 Task: Find connections with filter location Clydach with filter topic #jobwith filter profile language Potuguese with filter current company East-West Seed with filter school Hindusthan College of Engineering and Technology with filter industry Environmental Services with filter service category AssistanceAdvertising with filter keywords title Grant Writer
Action: Mouse moved to (592, 93)
Screenshot: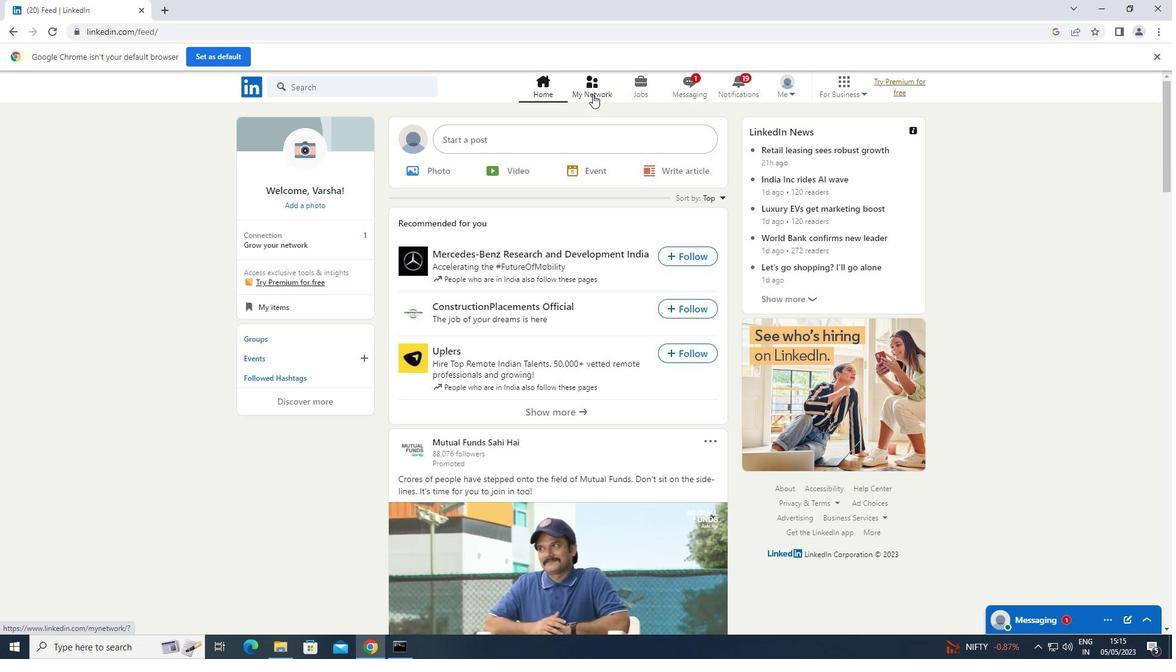 
Action: Mouse pressed left at (592, 93)
Screenshot: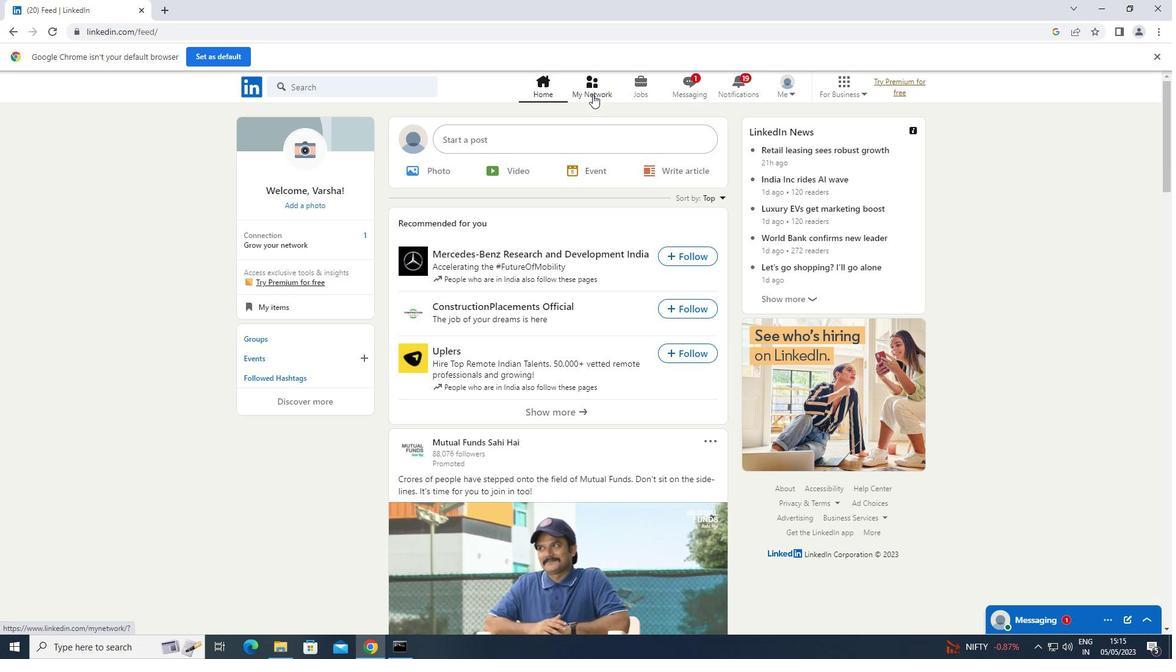 
Action: Mouse moved to (288, 159)
Screenshot: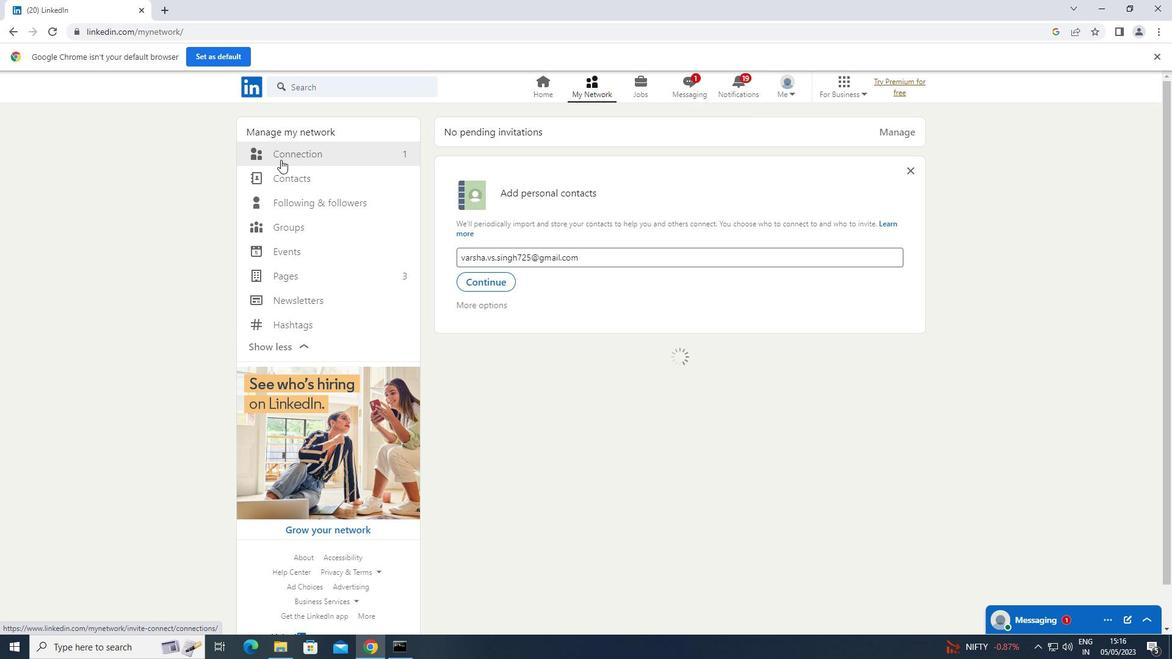 
Action: Mouse pressed left at (288, 159)
Screenshot: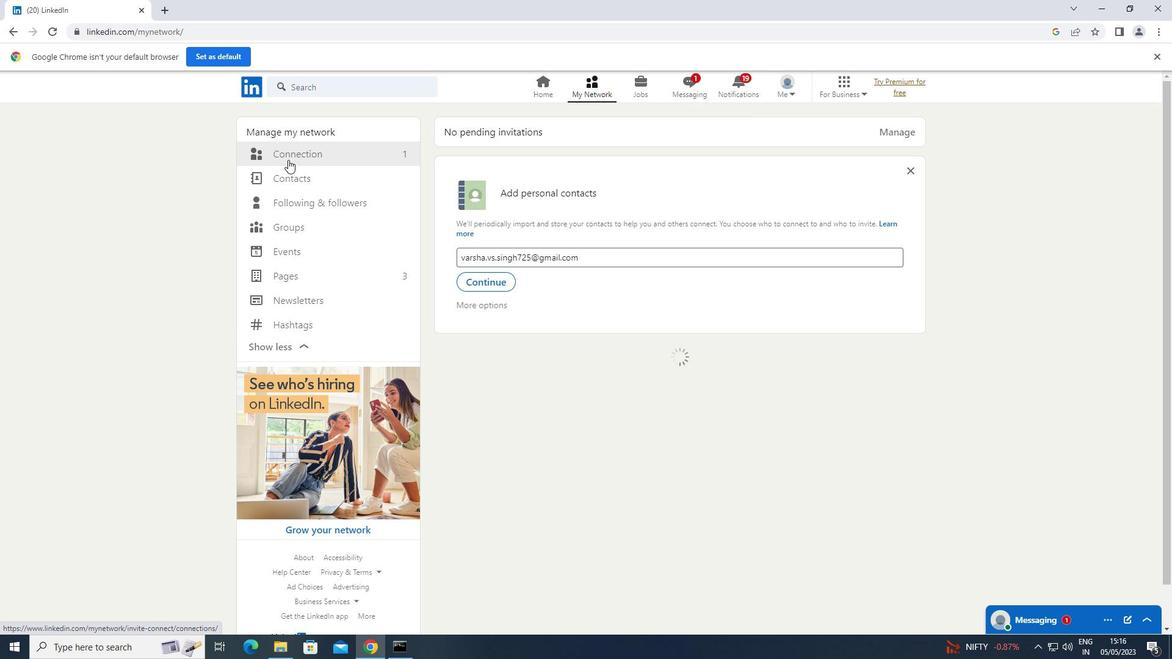 
Action: Mouse moved to (694, 152)
Screenshot: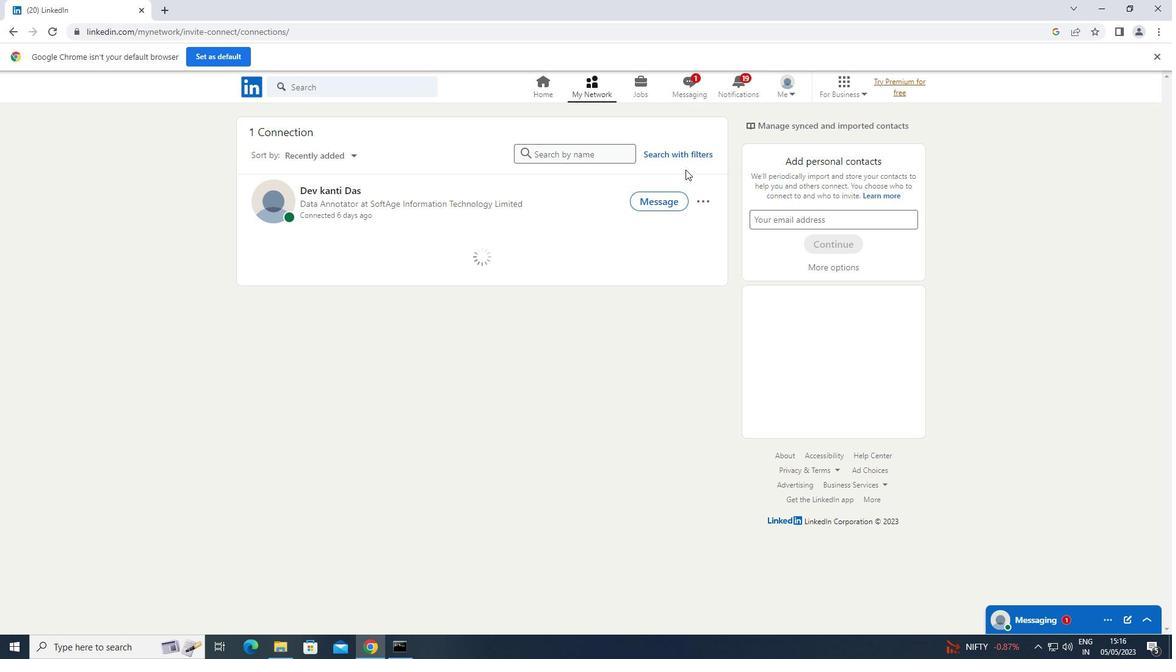 
Action: Mouse pressed left at (694, 152)
Screenshot: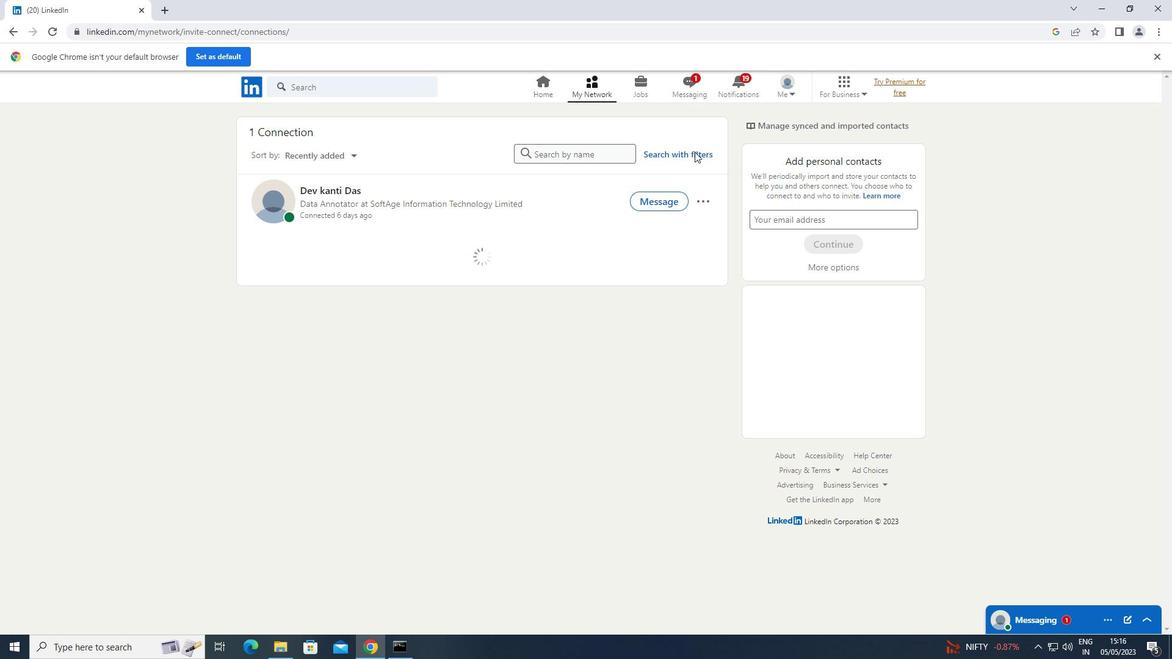 
Action: Mouse moved to (635, 122)
Screenshot: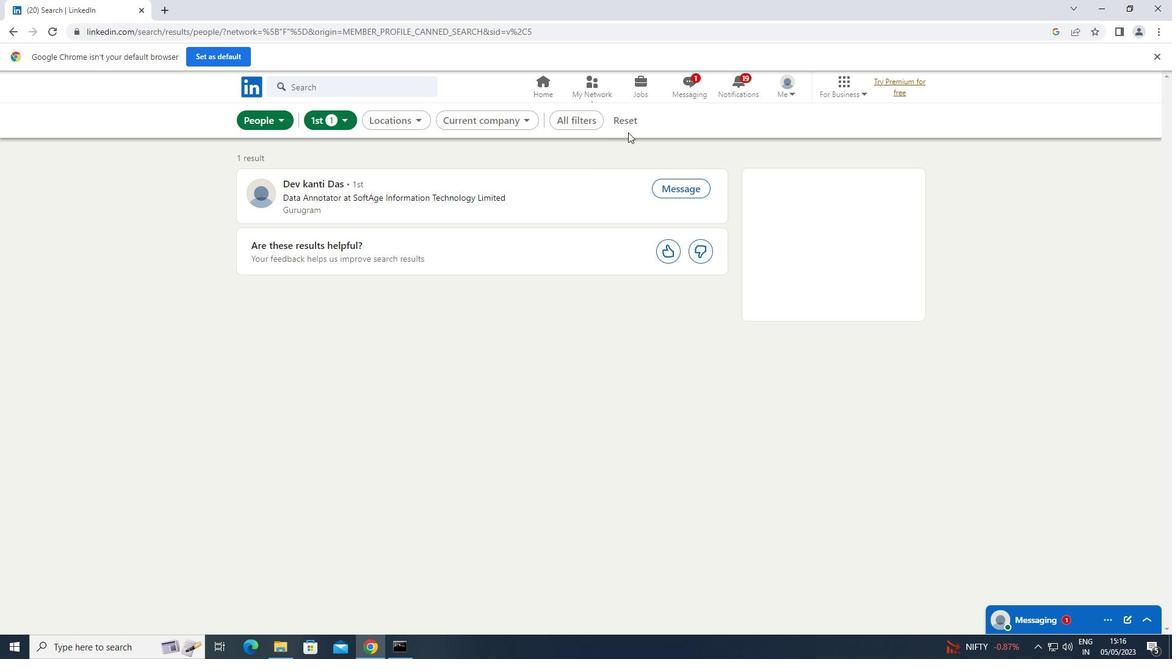 
Action: Mouse pressed left at (635, 122)
Screenshot: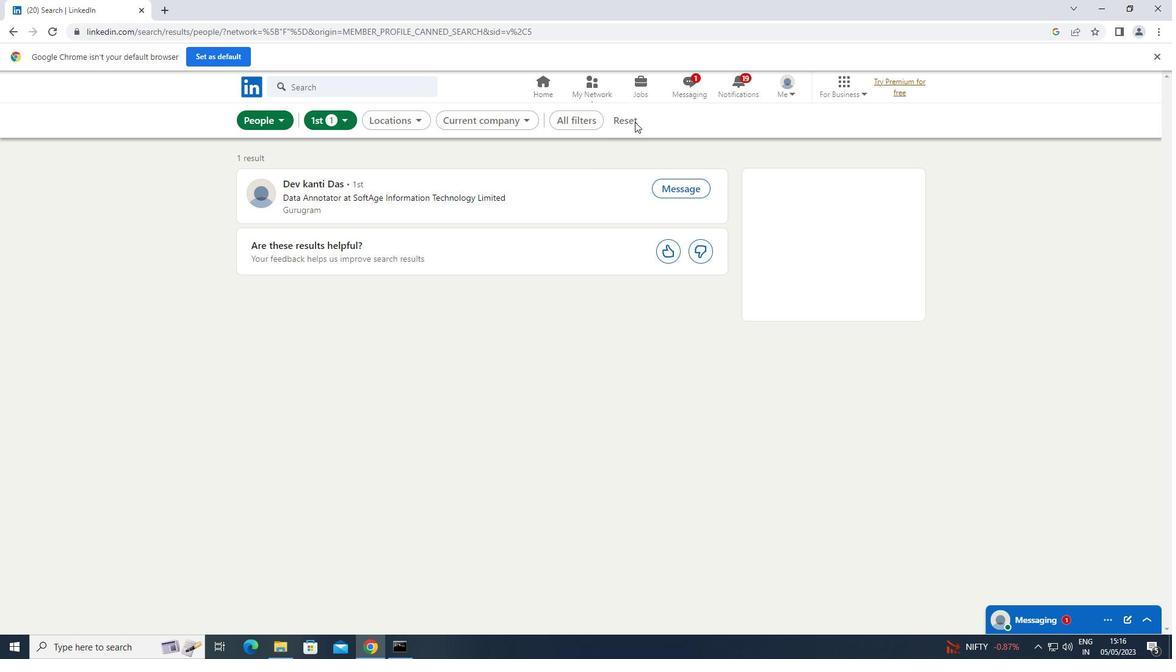 
Action: Mouse moved to (607, 125)
Screenshot: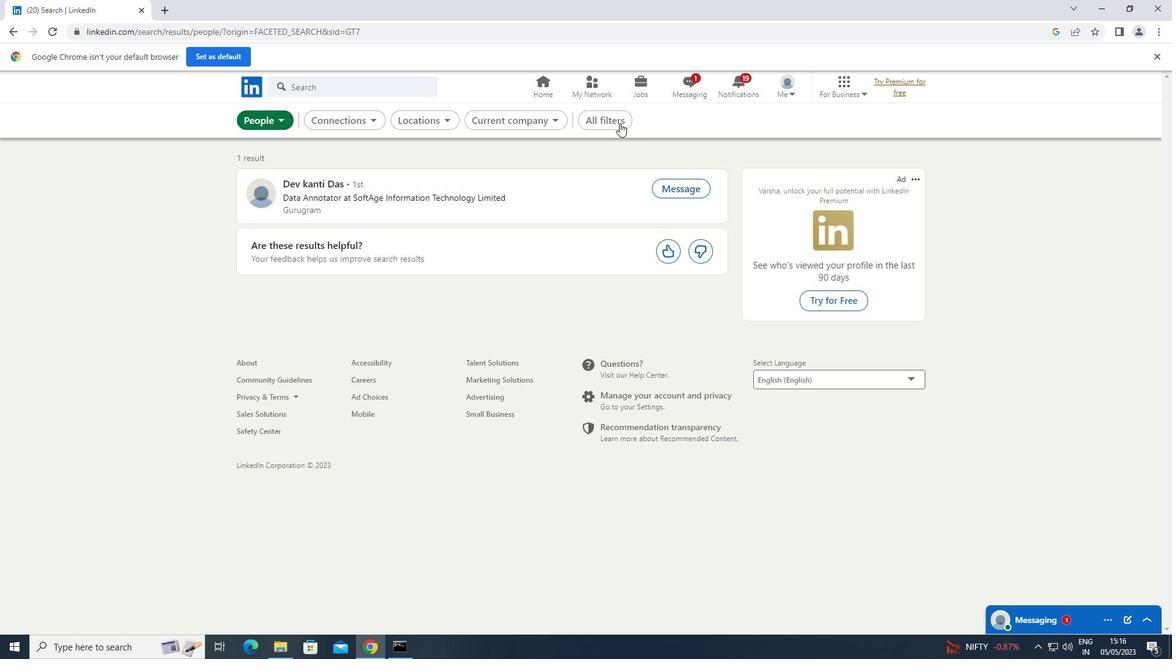 
Action: Mouse pressed left at (607, 125)
Screenshot: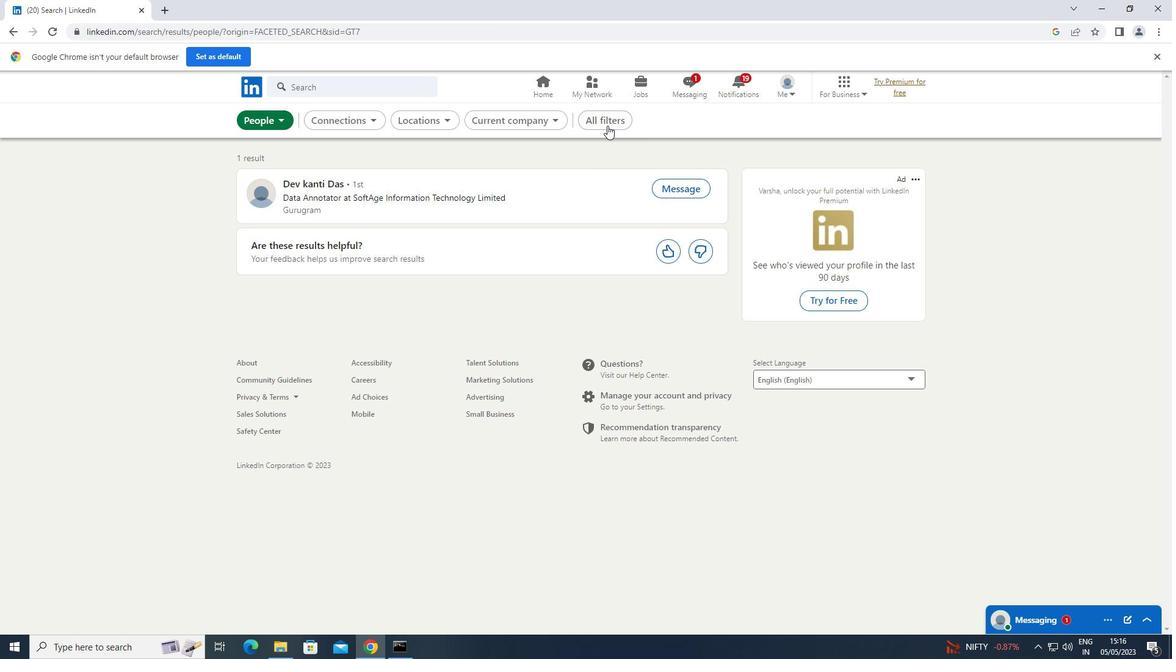 
Action: Mouse moved to (969, 310)
Screenshot: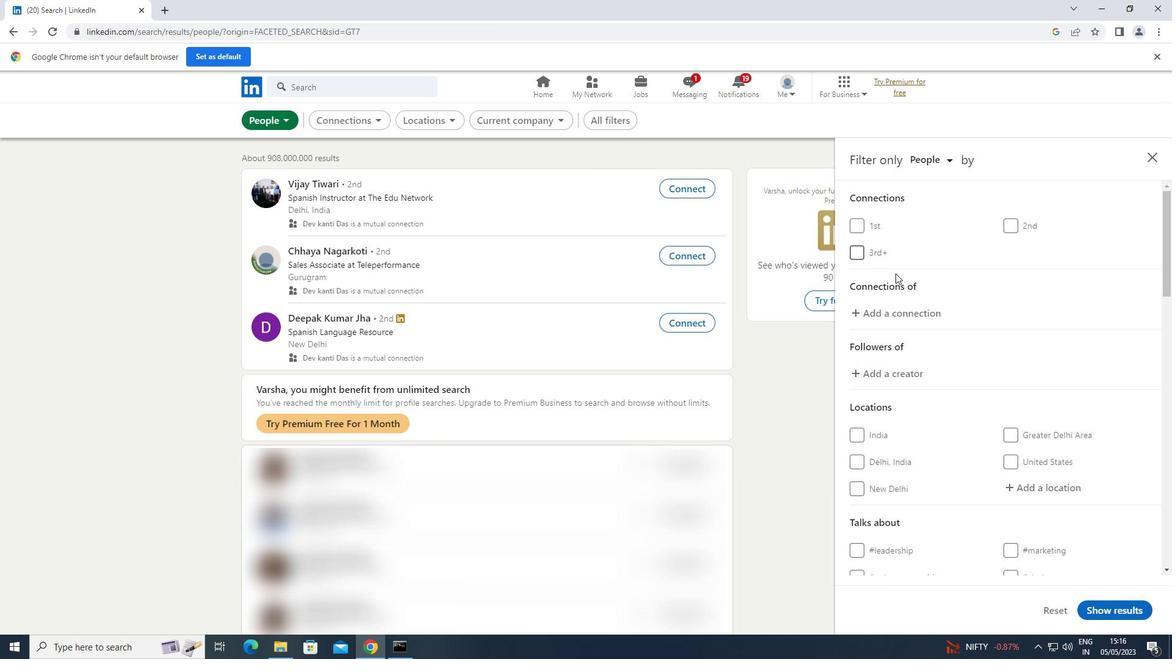 
Action: Mouse scrolled (969, 309) with delta (0, 0)
Screenshot: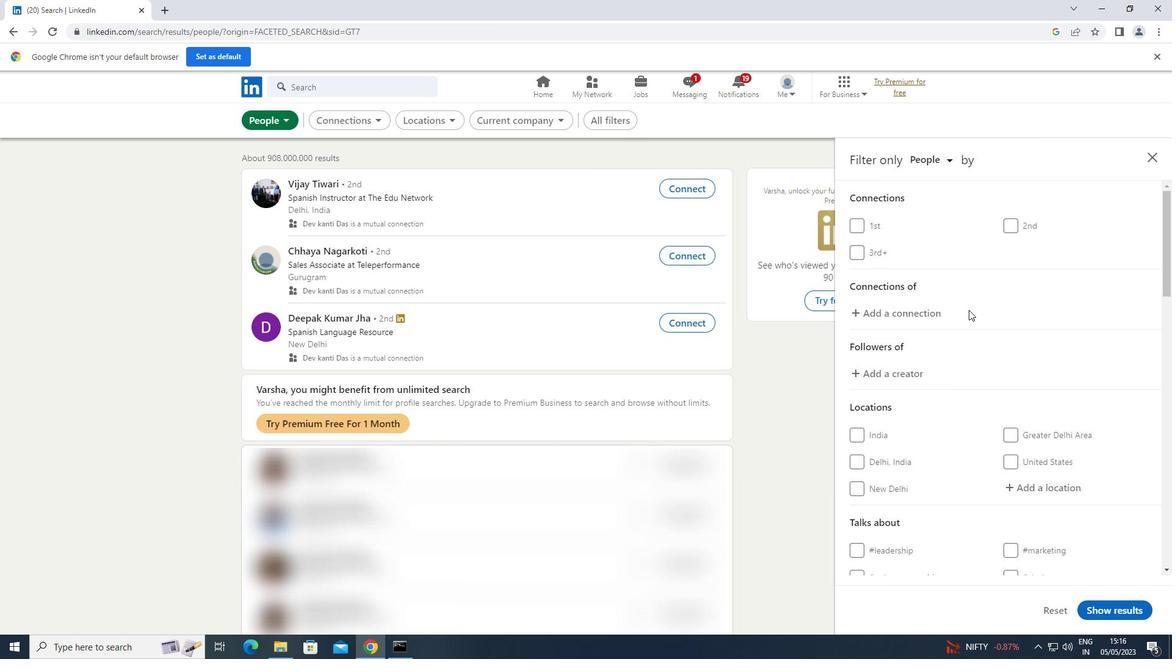 
Action: Mouse scrolled (969, 309) with delta (0, 0)
Screenshot: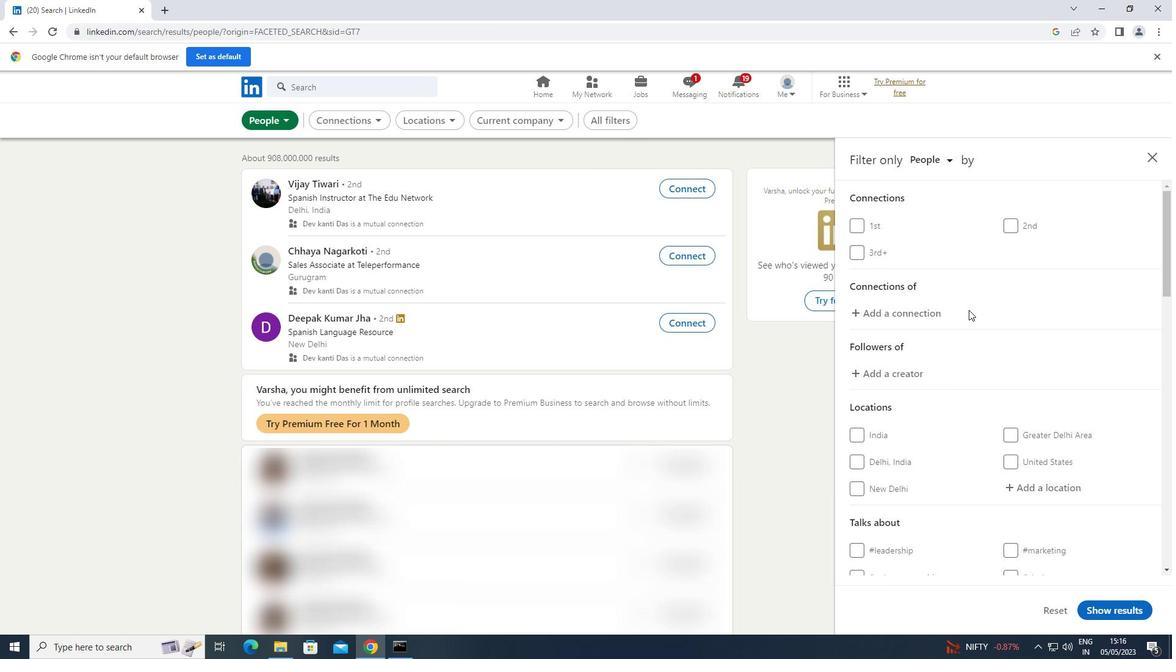 
Action: Mouse moved to (1038, 371)
Screenshot: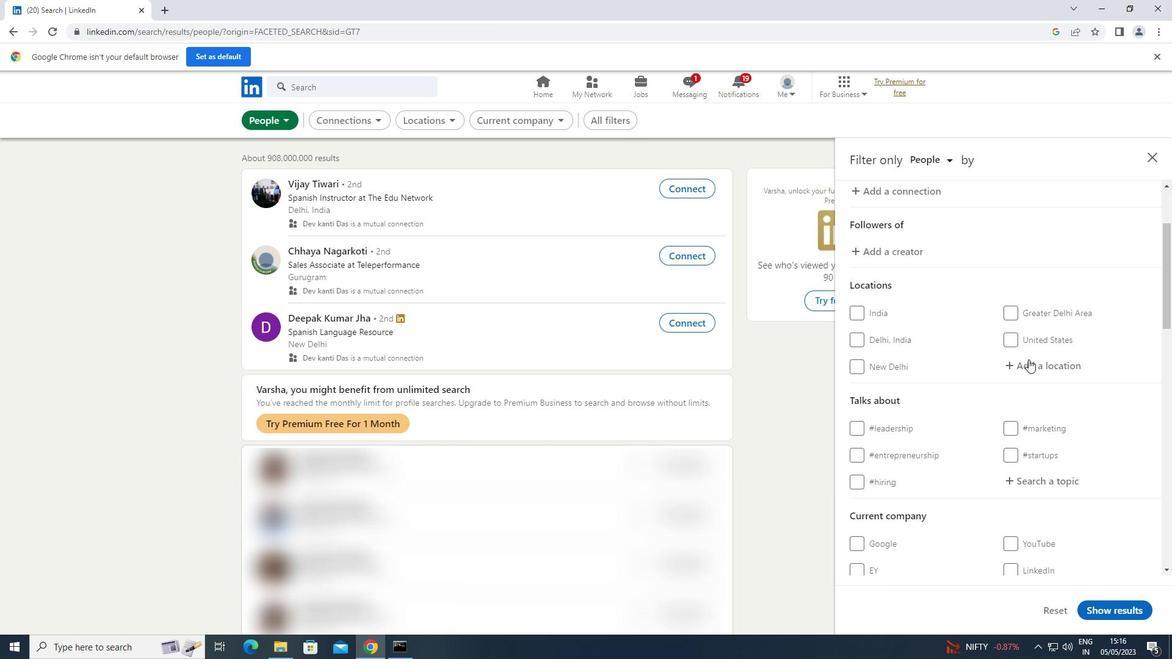 
Action: Mouse pressed left at (1038, 371)
Screenshot: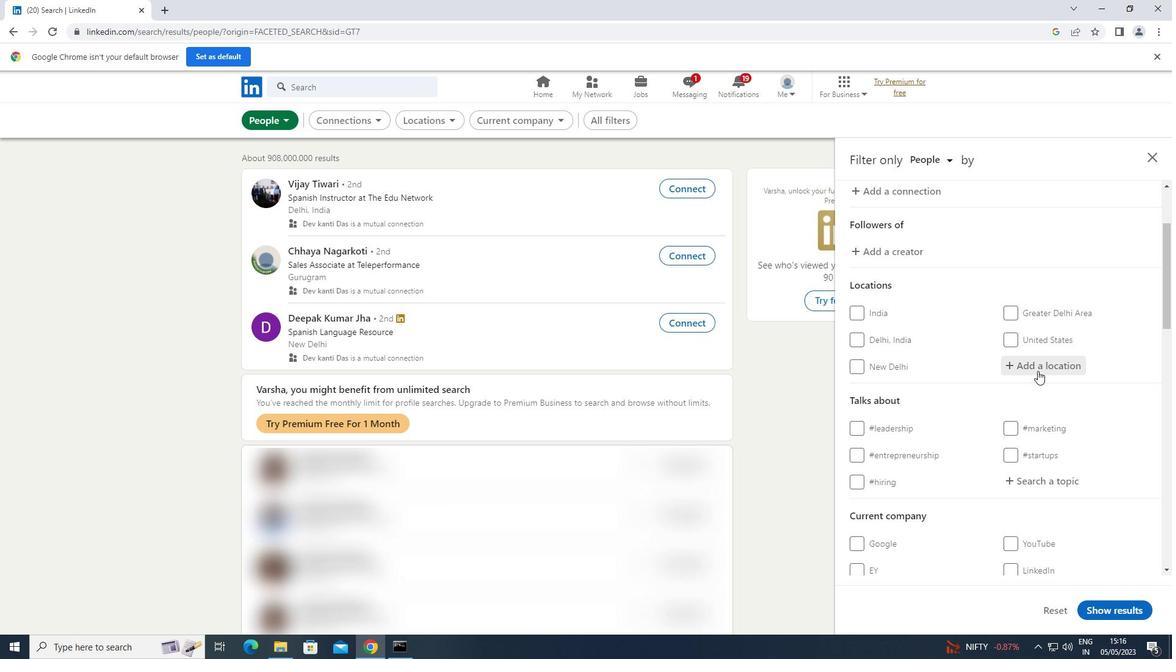 
Action: Mouse moved to (1038, 371)
Screenshot: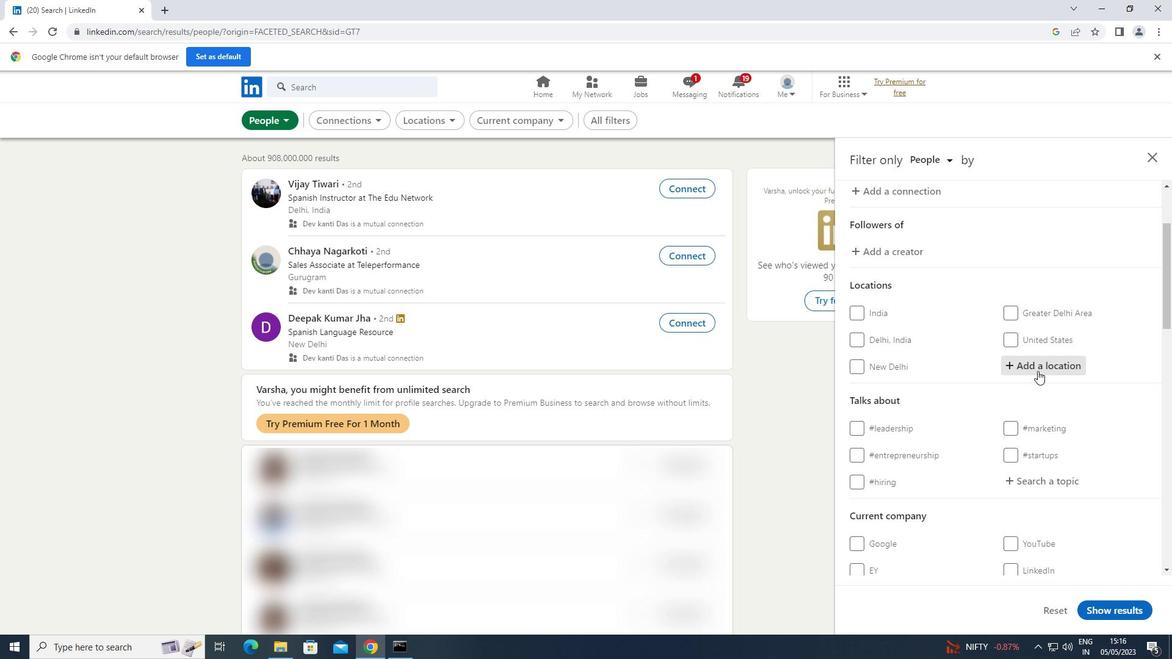 
Action: Key pressed <Key.shift>CLYDACH
Screenshot: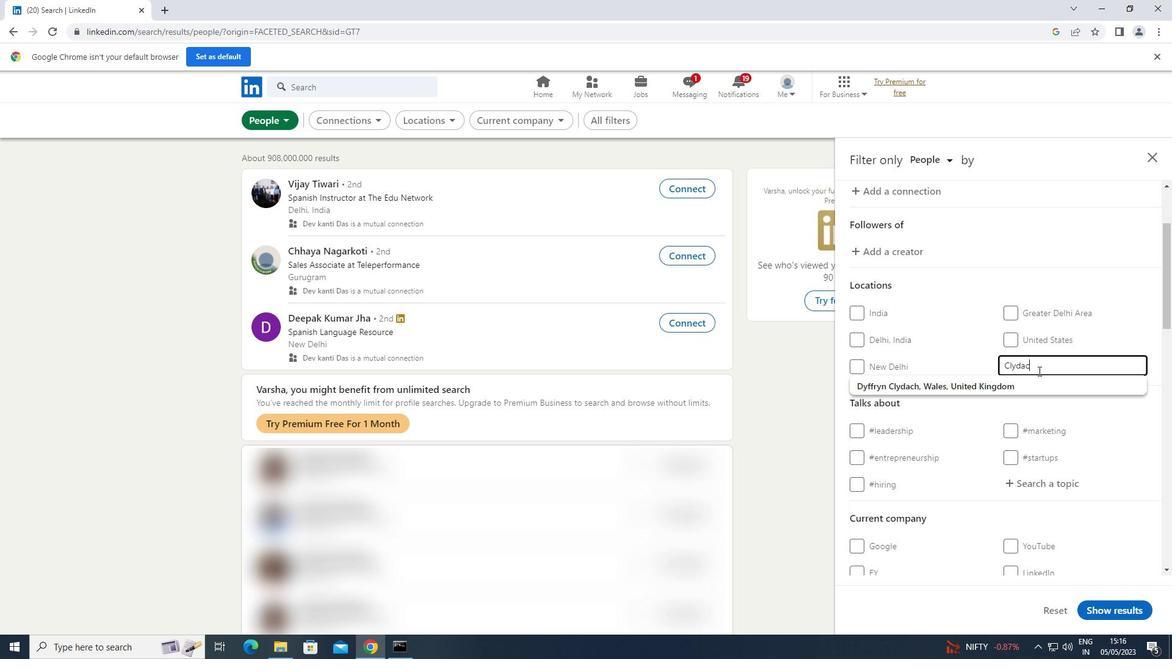 
Action: Mouse moved to (1050, 489)
Screenshot: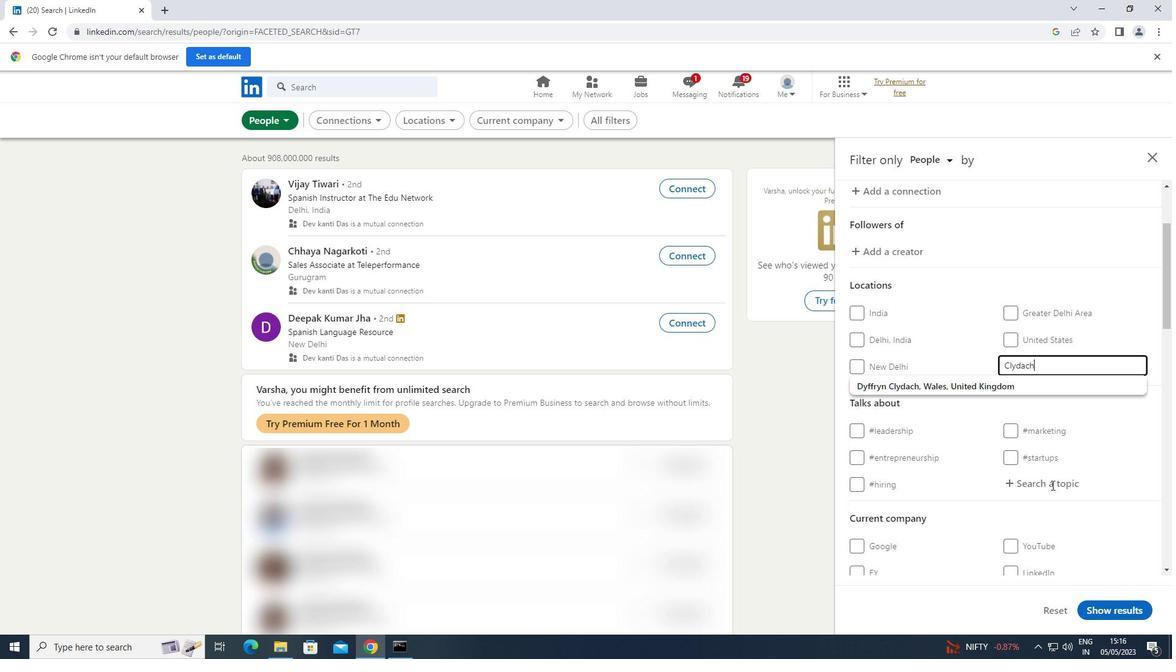 
Action: Mouse pressed left at (1050, 489)
Screenshot: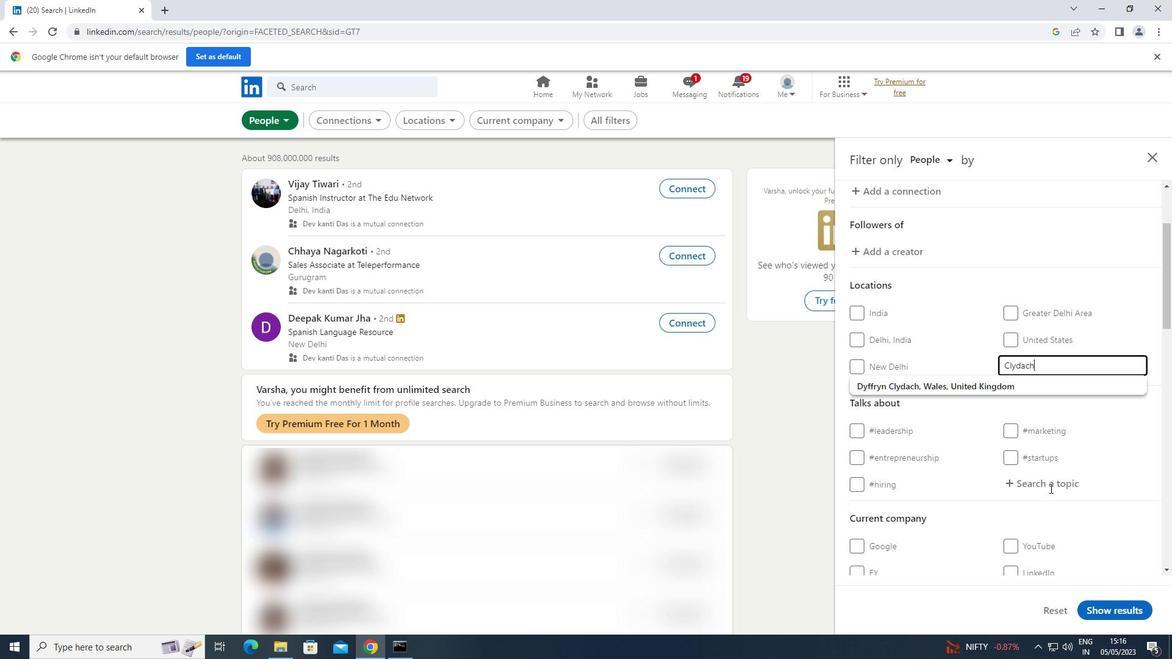 
Action: Mouse moved to (1050, 487)
Screenshot: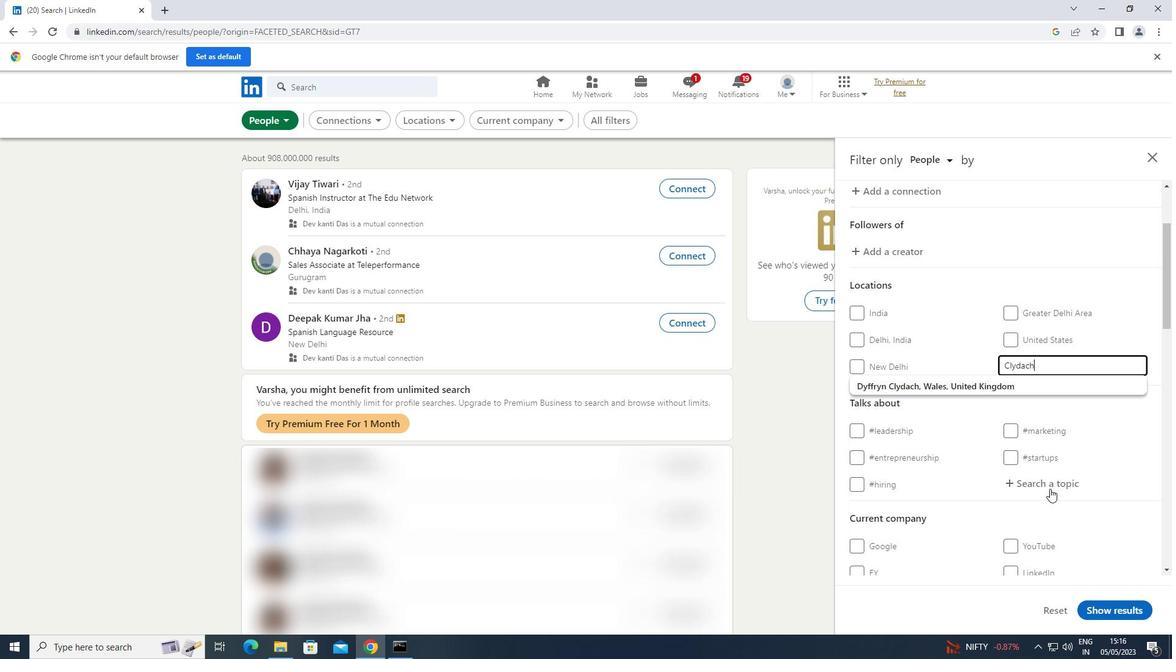 
Action: Key pressed JOB
Screenshot: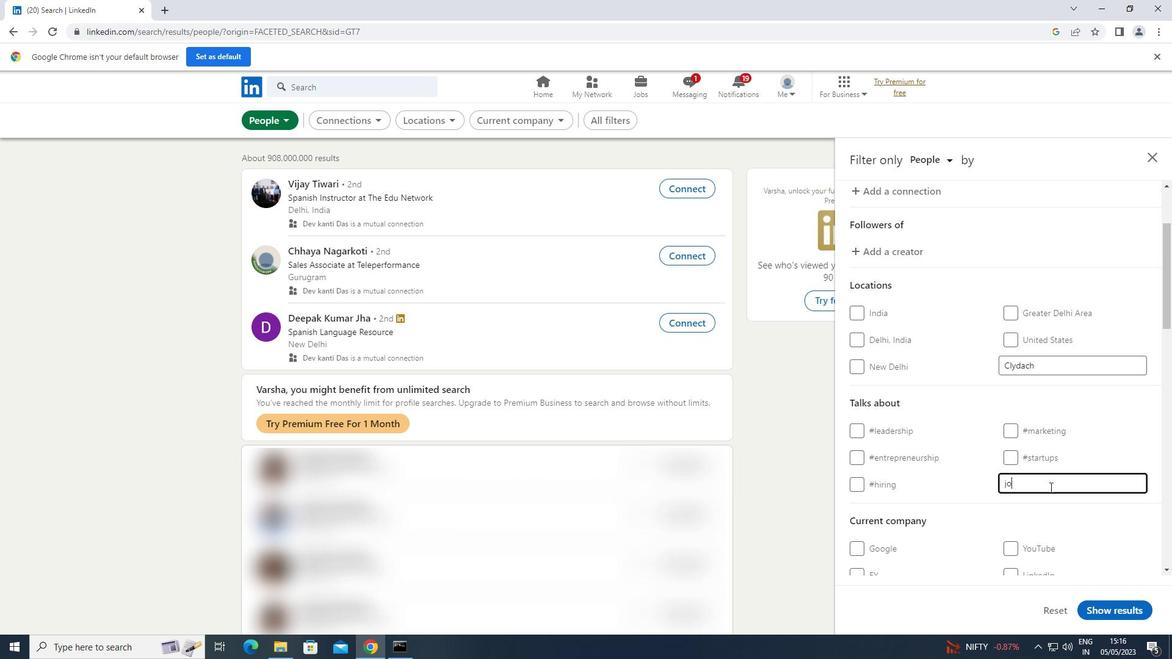 
Action: Mouse moved to (968, 501)
Screenshot: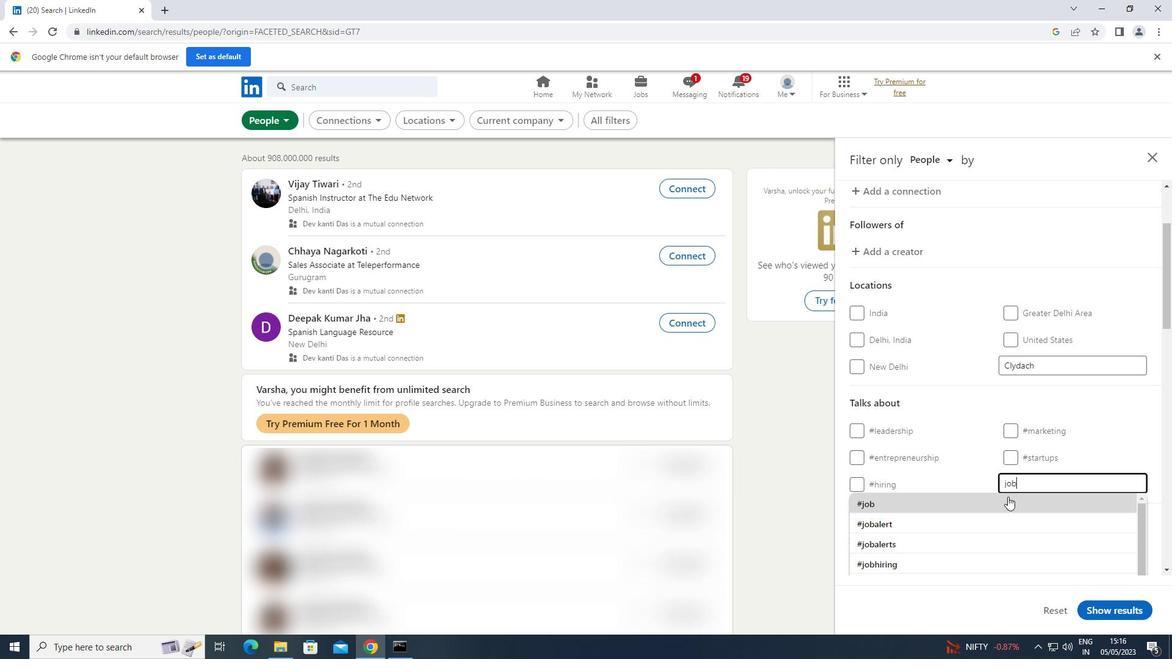 
Action: Mouse pressed left at (968, 501)
Screenshot: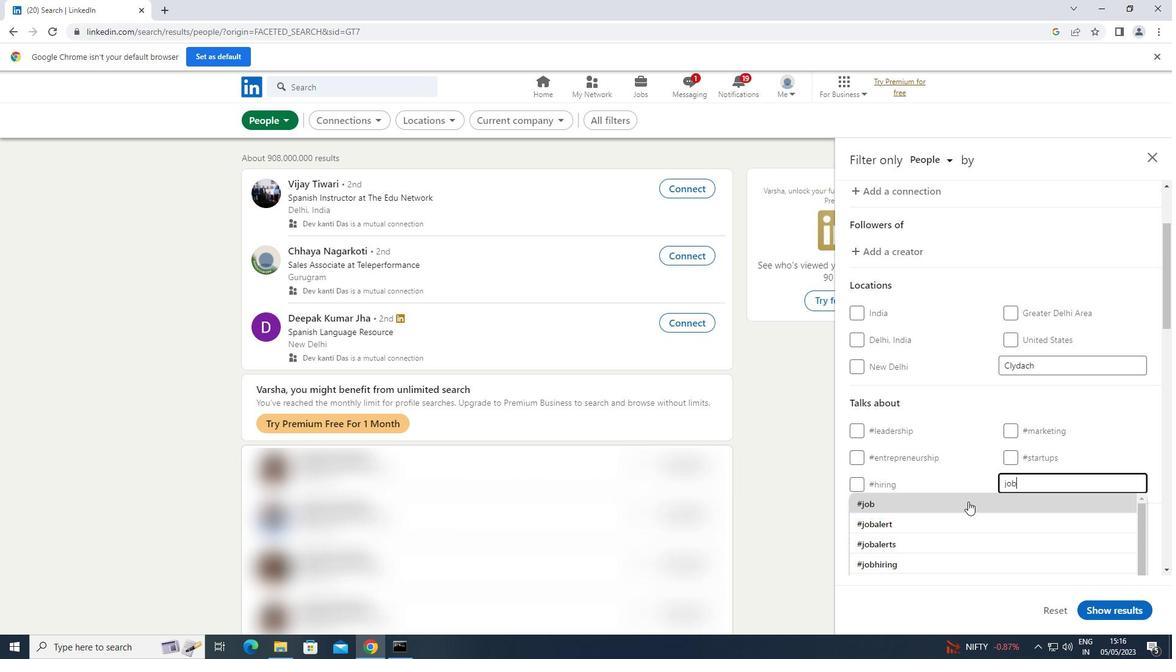 
Action: Mouse moved to (972, 501)
Screenshot: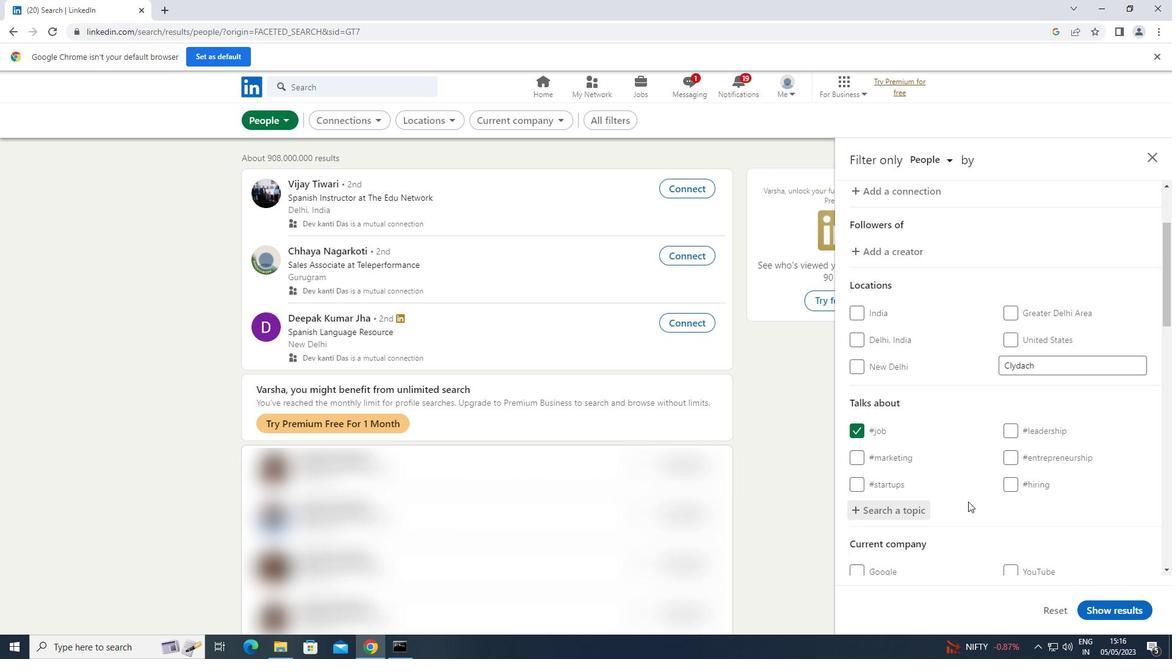 
Action: Mouse scrolled (972, 500) with delta (0, 0)
Screenshot: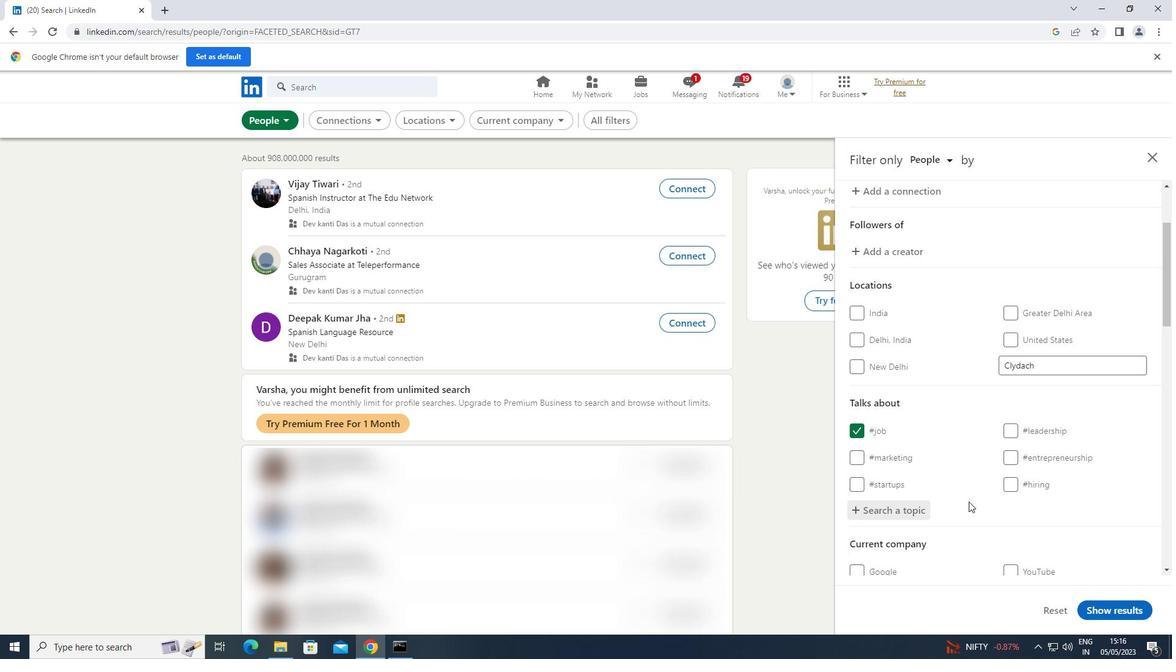 
Action: Mouse scrolled (972, 500) with delta (0, 0)
Screenshot: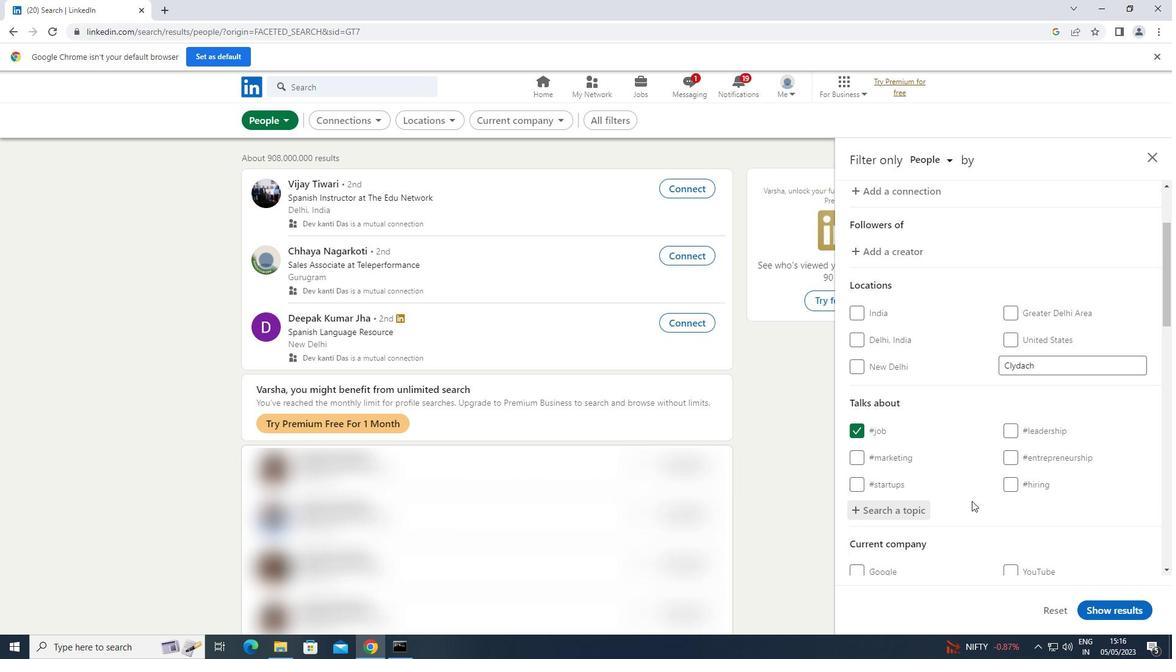 
Action: Mouse scrolled (972, 500) with delta (0, 0)
Screenshot: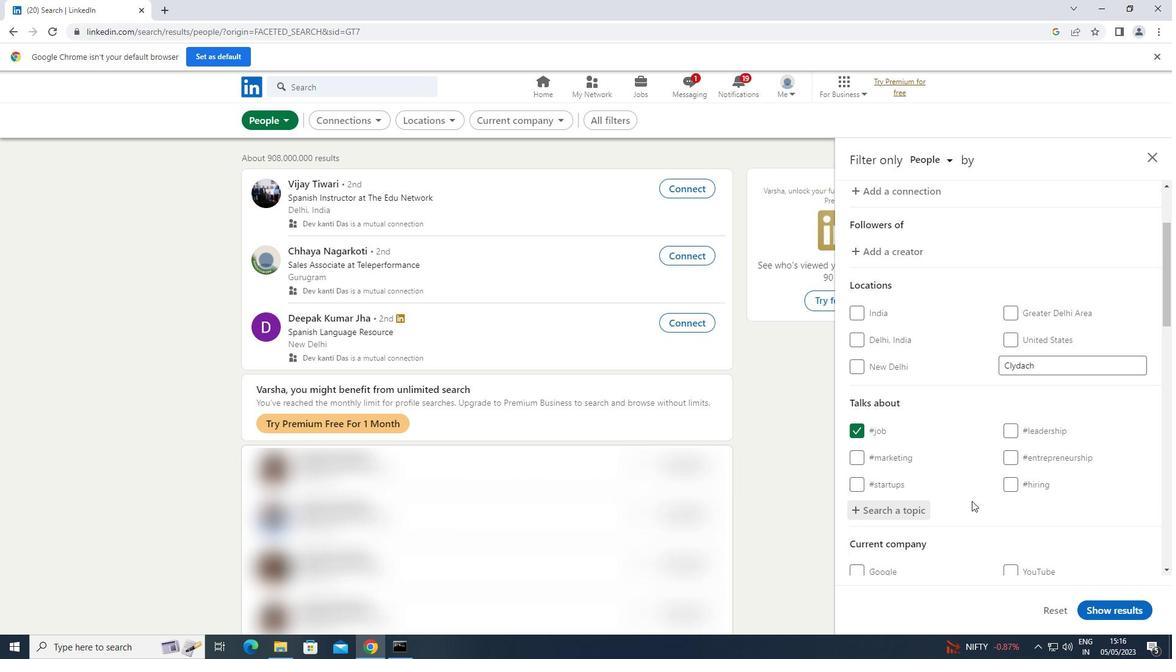
Action: Mouse scrolled (972, 500) with delta (0, 0)
Screenshot: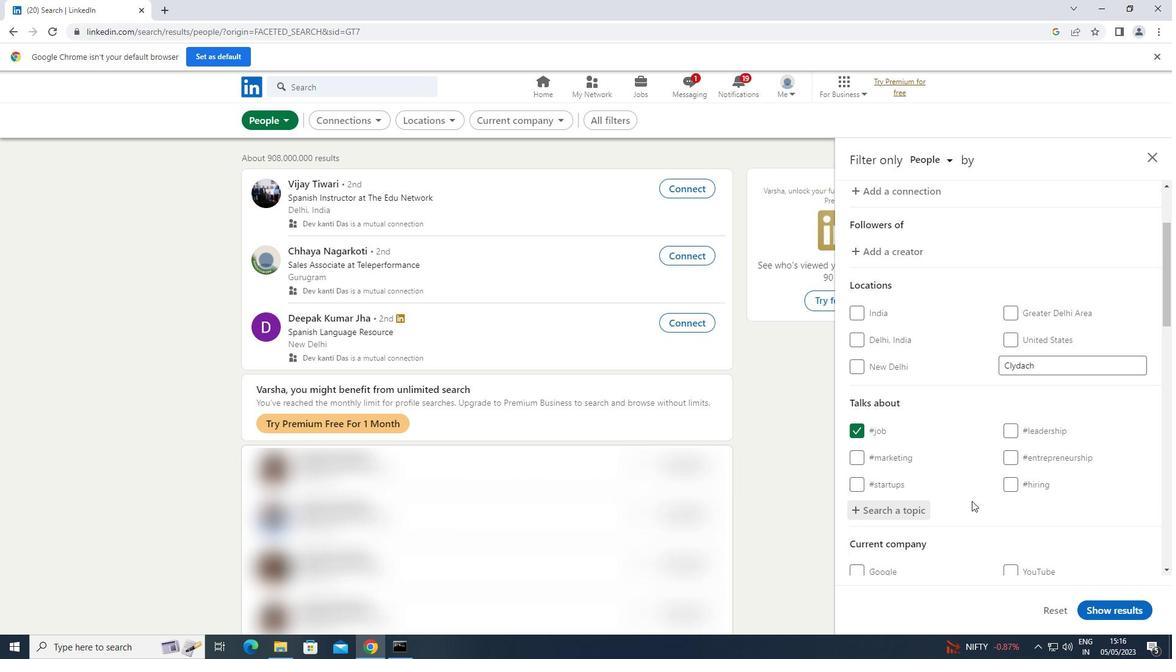 
Action: Mouse scrolled (972, 500) with delta (0, 0)
Screenshot: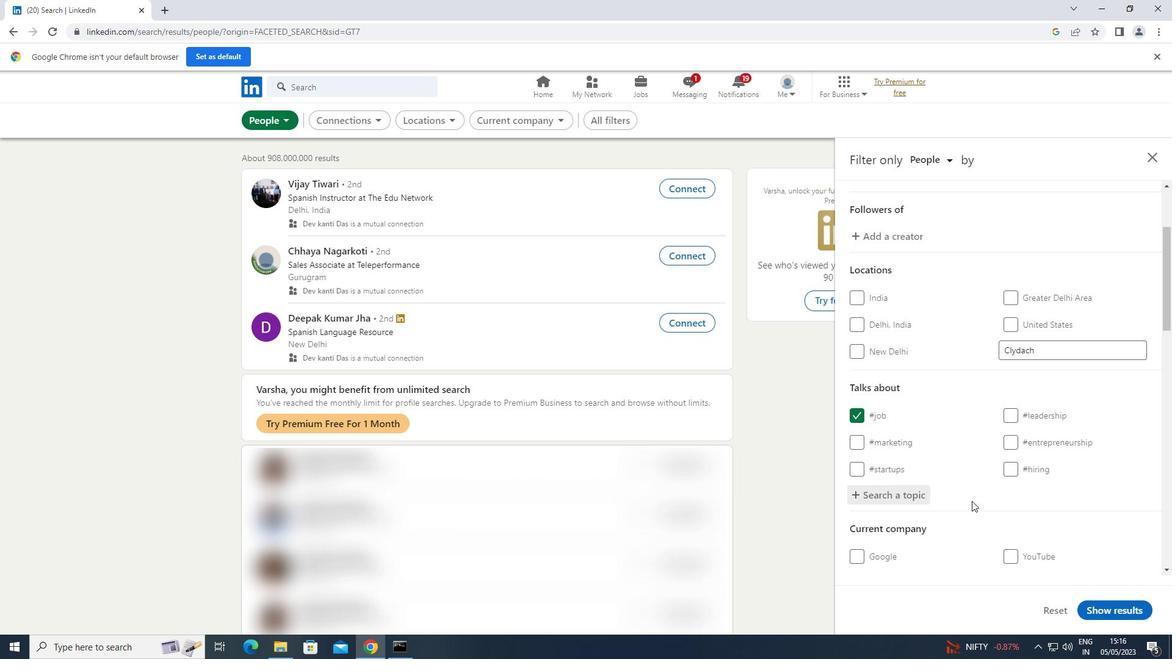 
Action: Mouse moved to (974, 498)
Screenshot: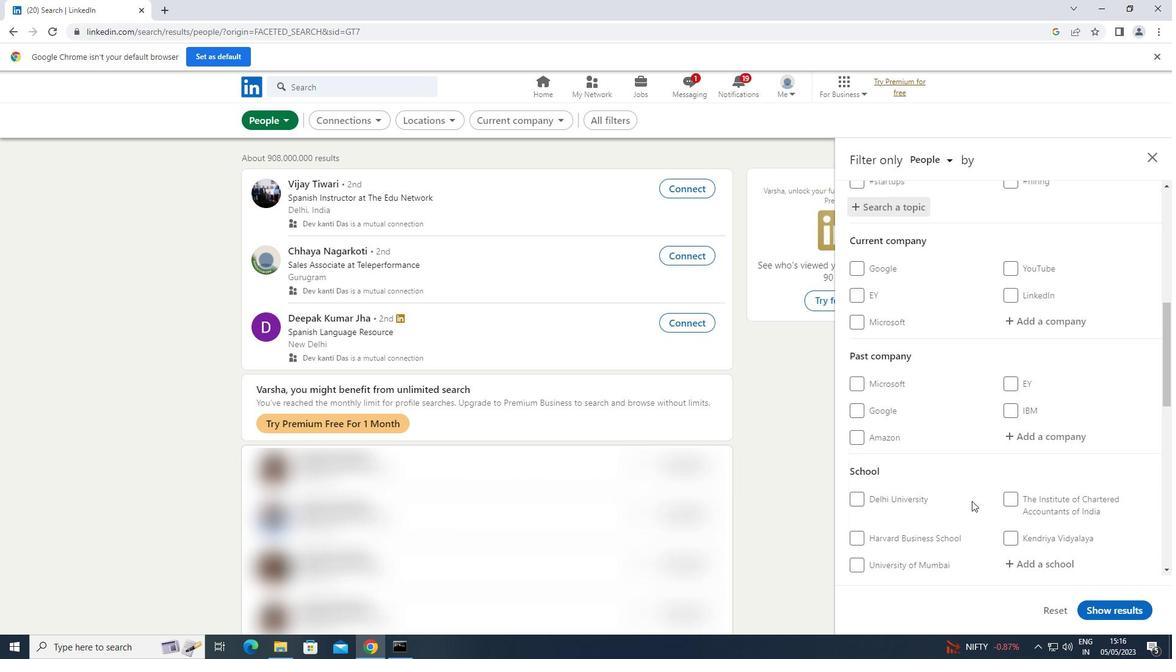 
Action: Mouse scrolled (974, 498) with delta (0, 0)
Screenshot: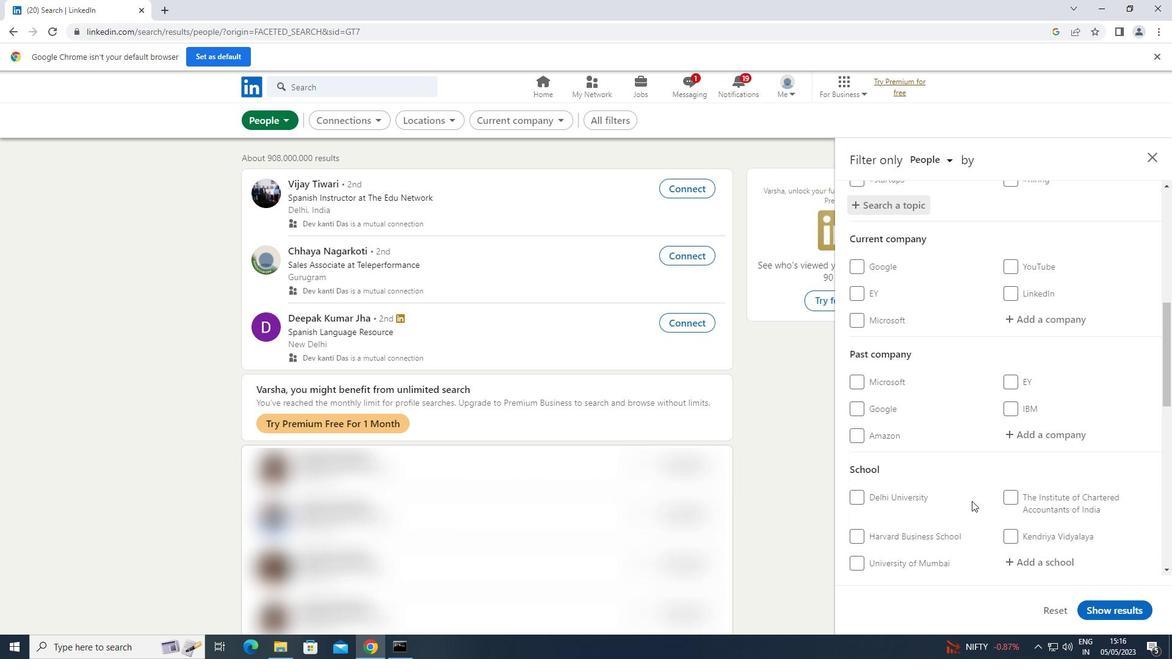 
Action: Mouse scrolled (974, 498) with delta (0, 0)
Screenshot: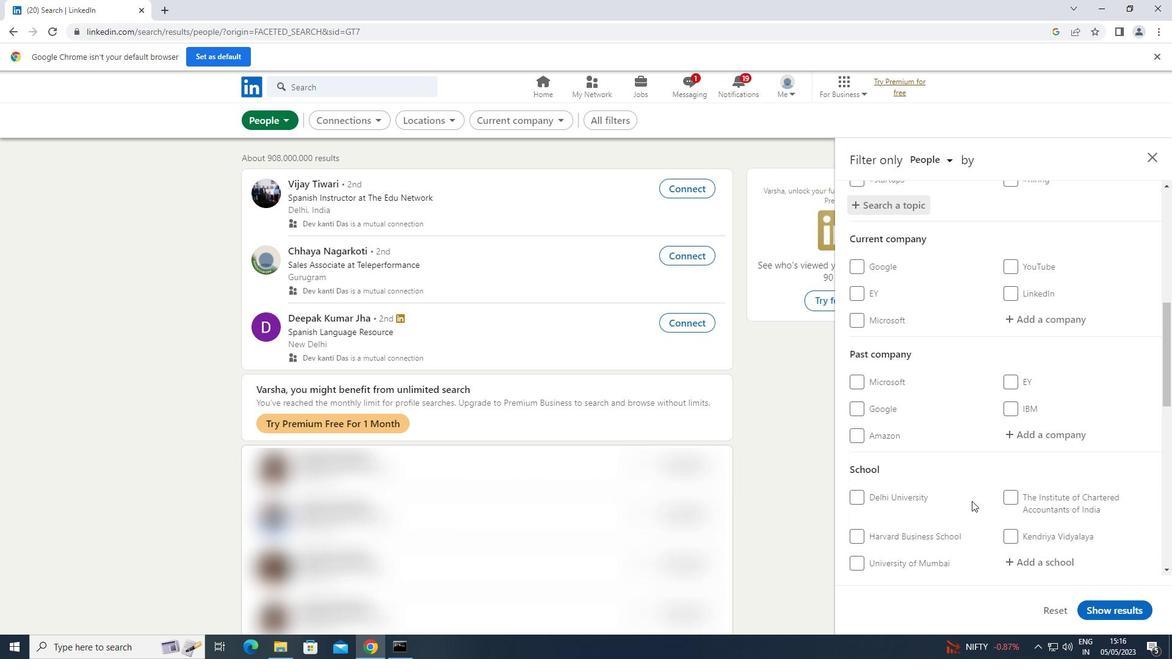 
Action: Mouse scrolled (974, 498) with delta (0, 0)
Screenshot: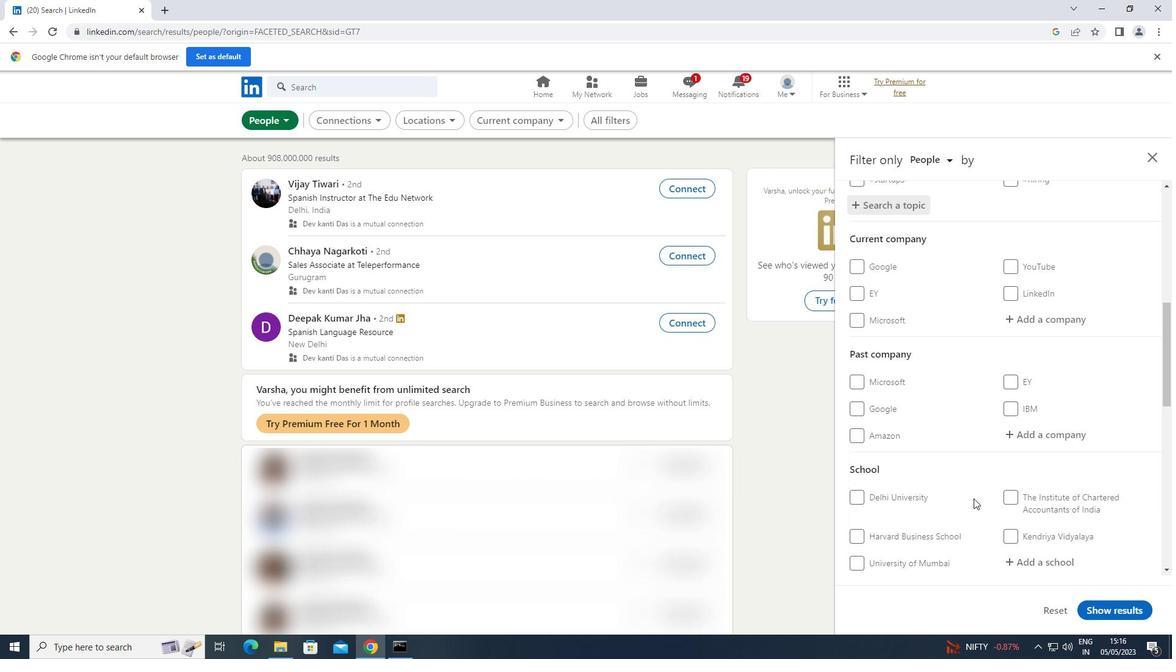 
Action: Mouse scrolled (974, 498) with delta (0, 0)
Screenshot: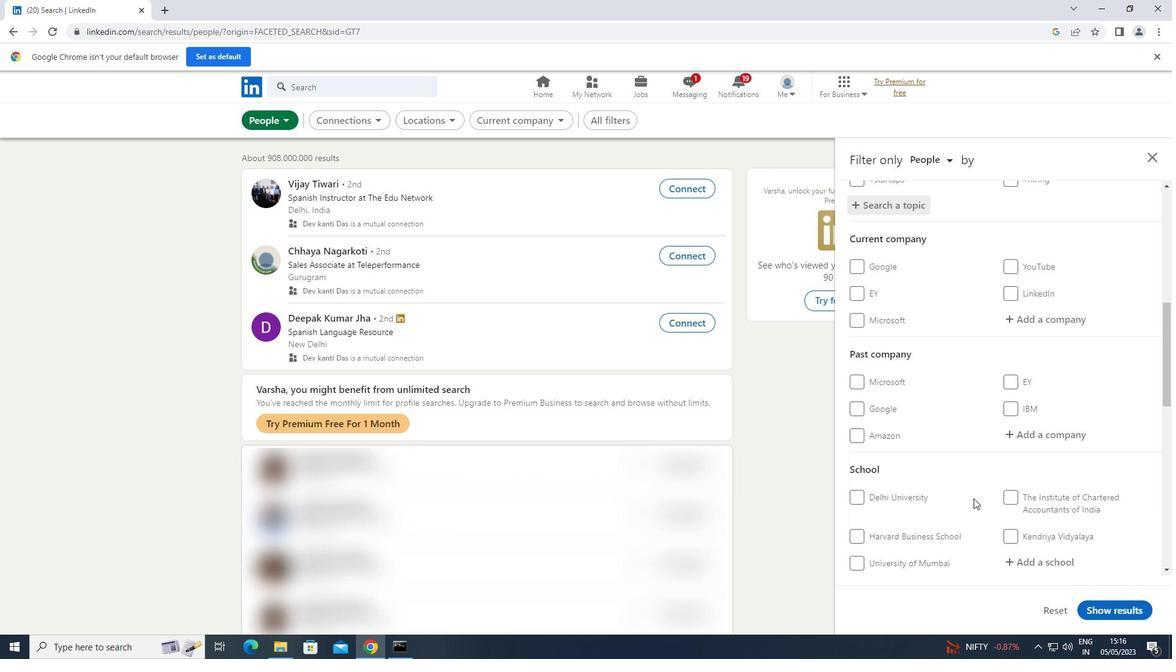 
Action: Mouse moved to (1014, 546)
Screenshot: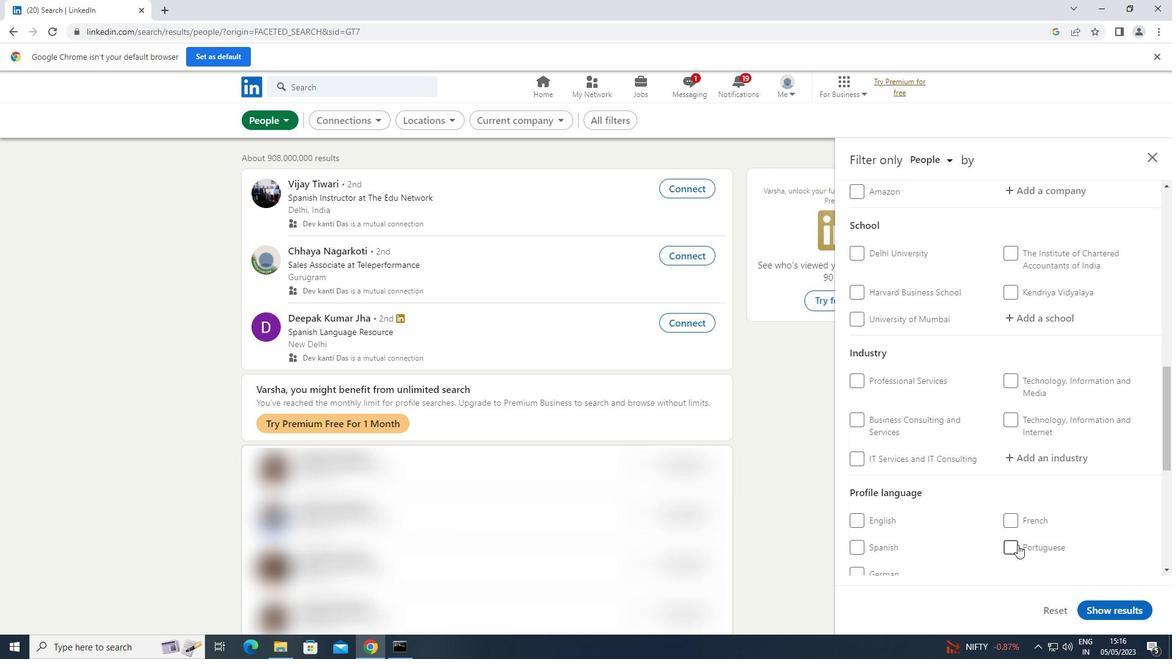 
Action: Mouse pressed left at (1014, 546)
Screenshot: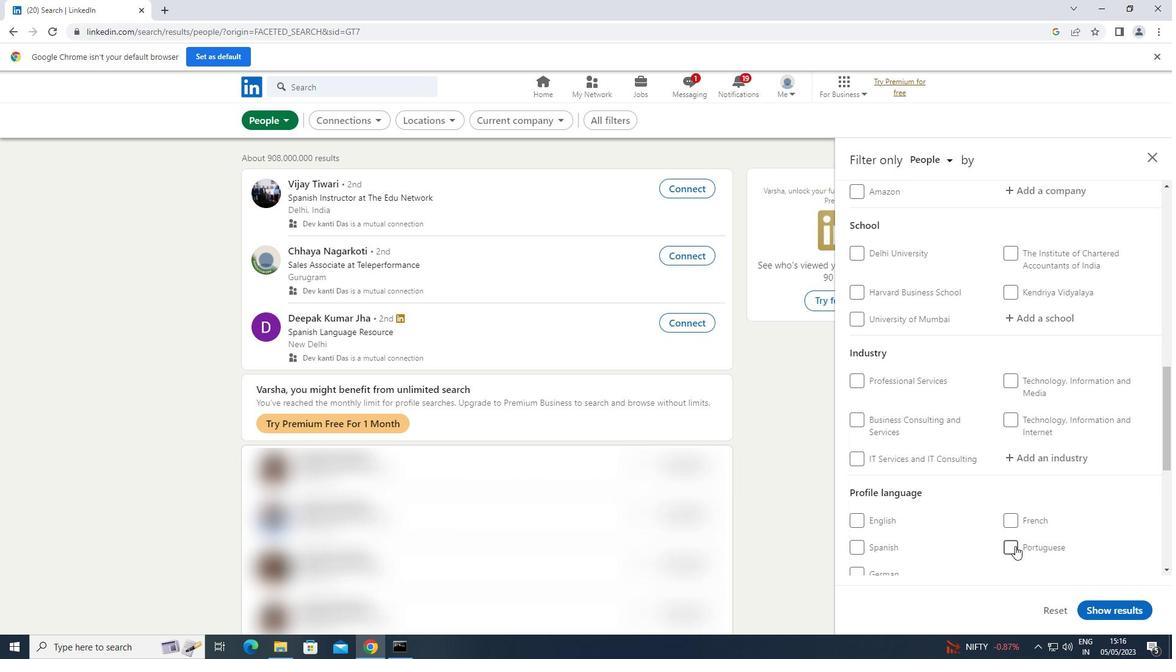 
Action: Mouse moved to (1039, 505)
Screenshot: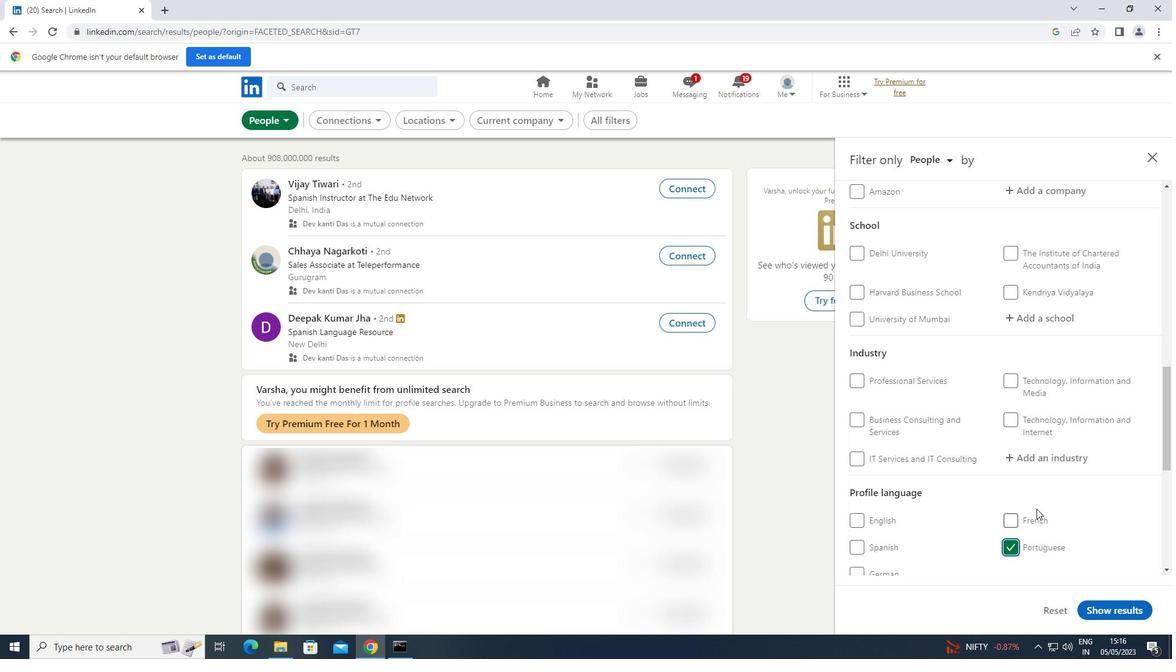 
Action: Mouse scrolled (1039, 506) with delta (0, 0)
Screenshot: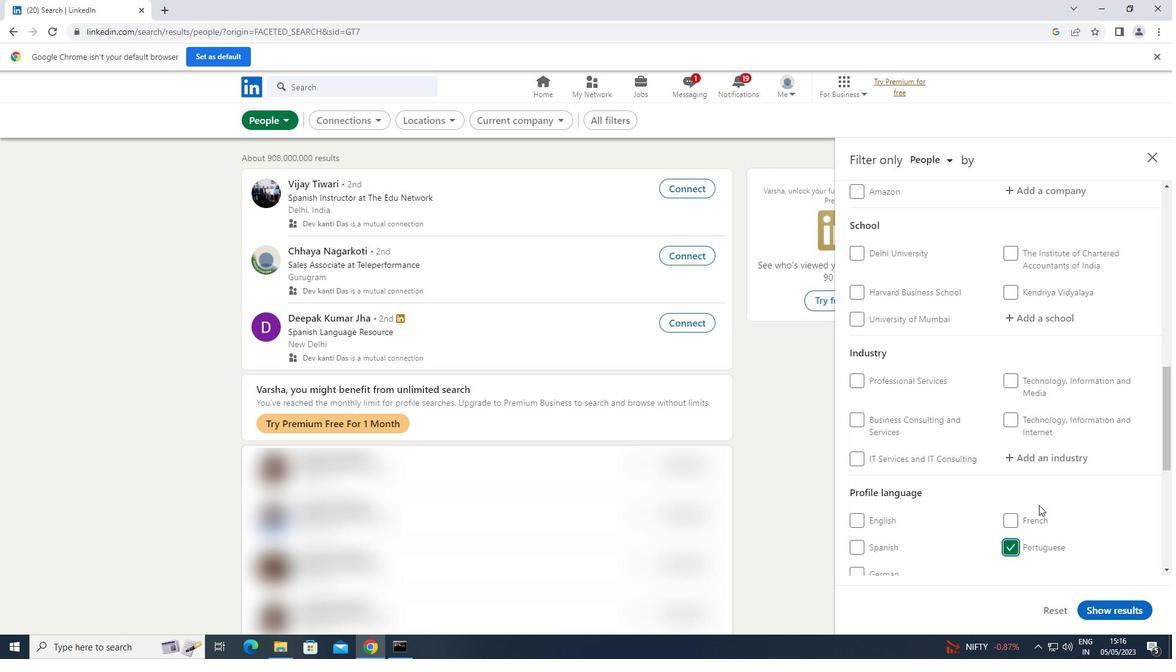 
Action: Mouse scrolled (1039, 506) with delta (0, 0)
Screenshot: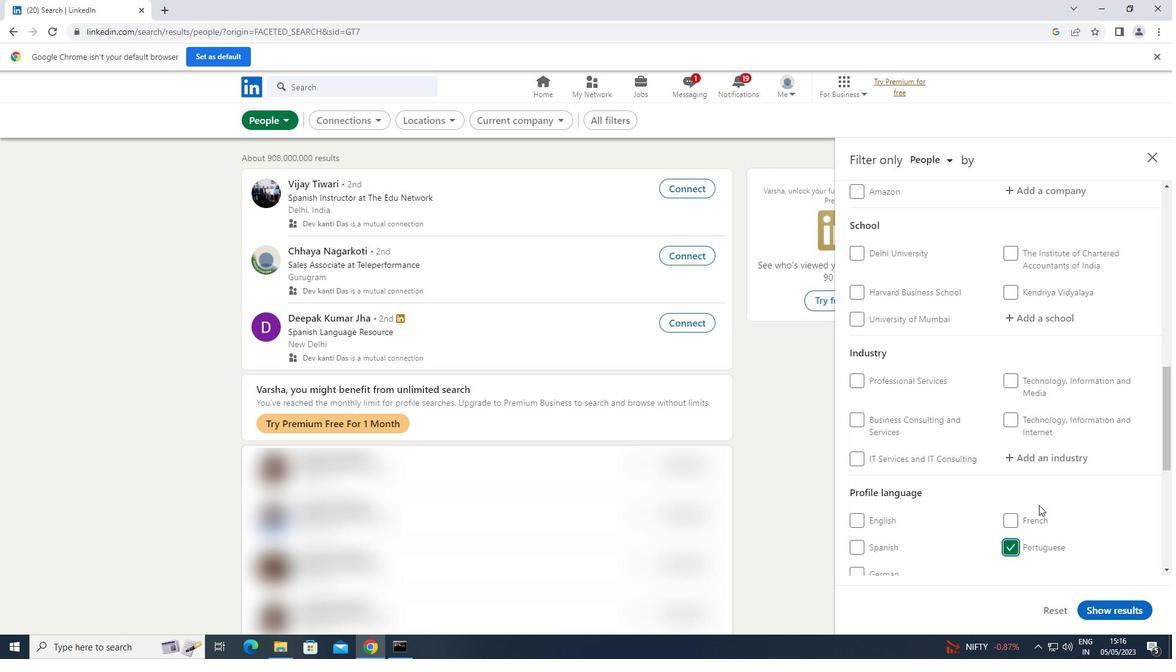 
Action: Mouse scrolled (1039, 506) with delta (0, 0)
Screenshot: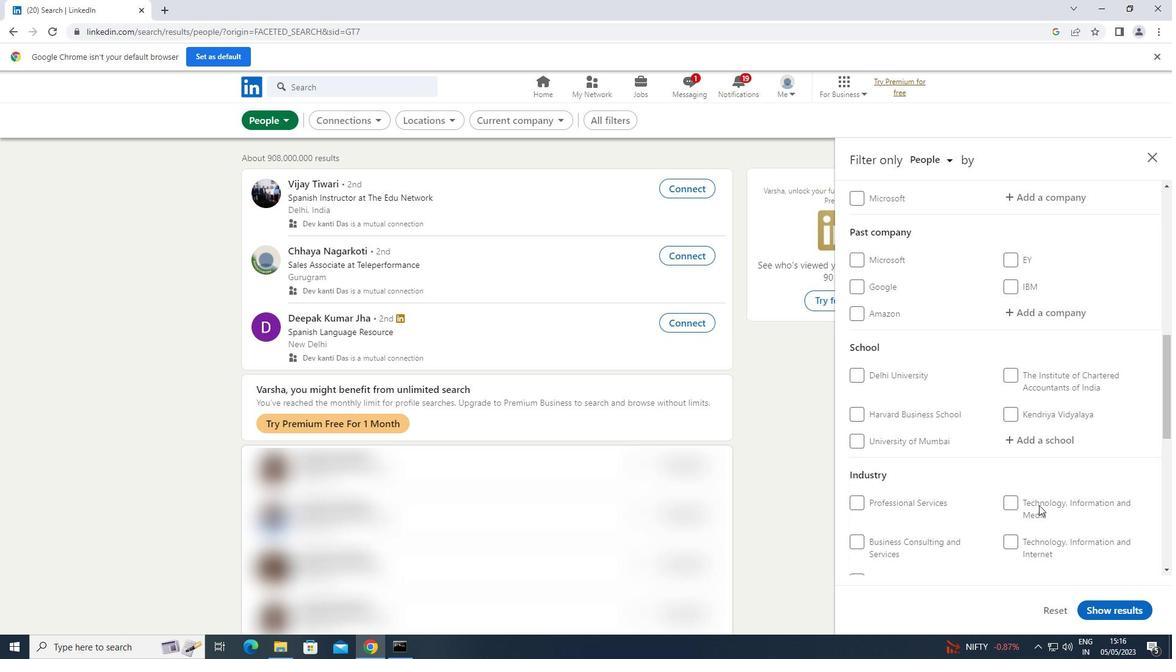 
Action: Mouse scrolled (1039, 506) with delta (0, 0)
Screenshot: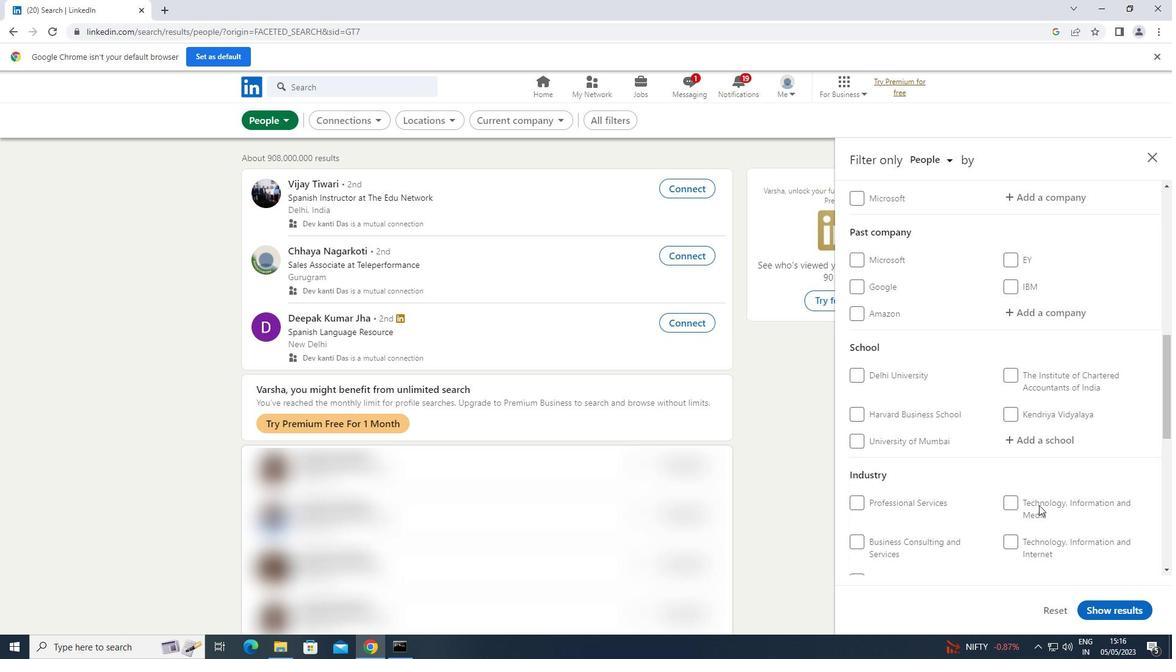 
Action: Mouse scrolled (1039, 506) with delta (0, 0)
Screenshot: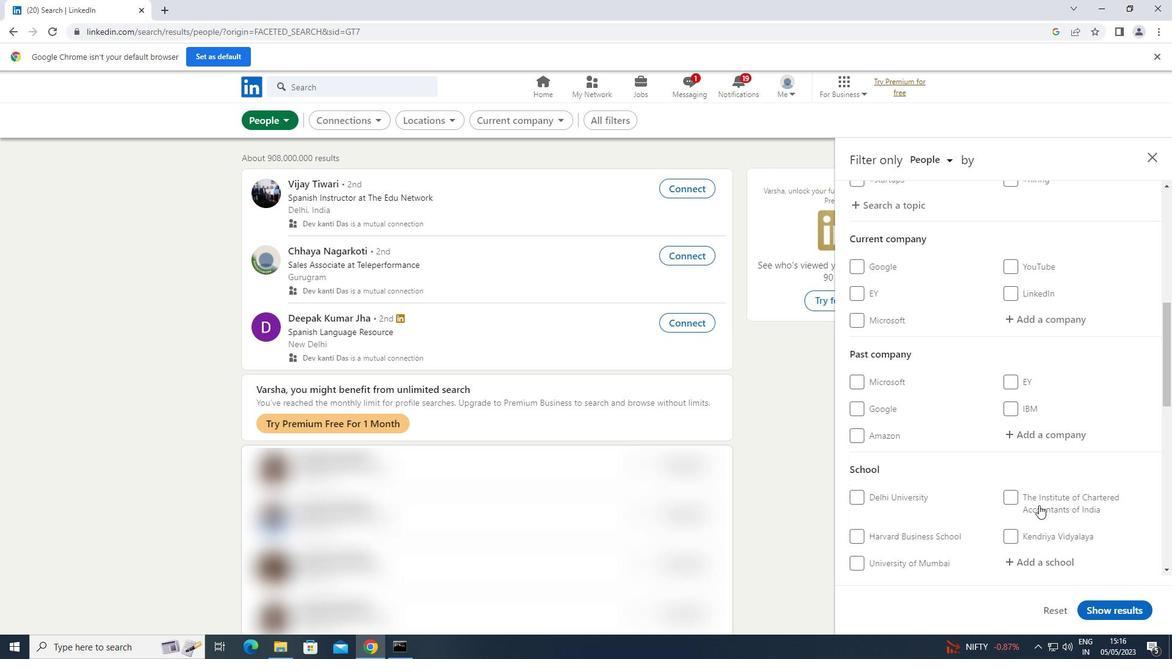 
Action: Mouse moved to (1080, 319)
Screenshot: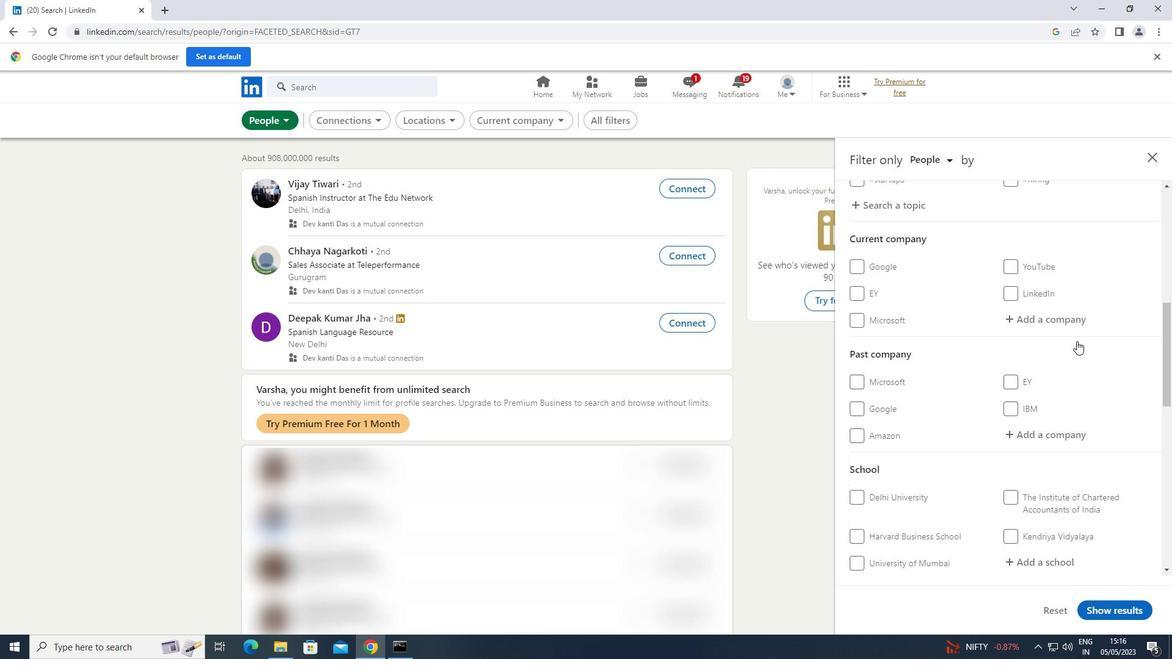 
Action: Mouse pressed left at (1080, 319)
Screenshot: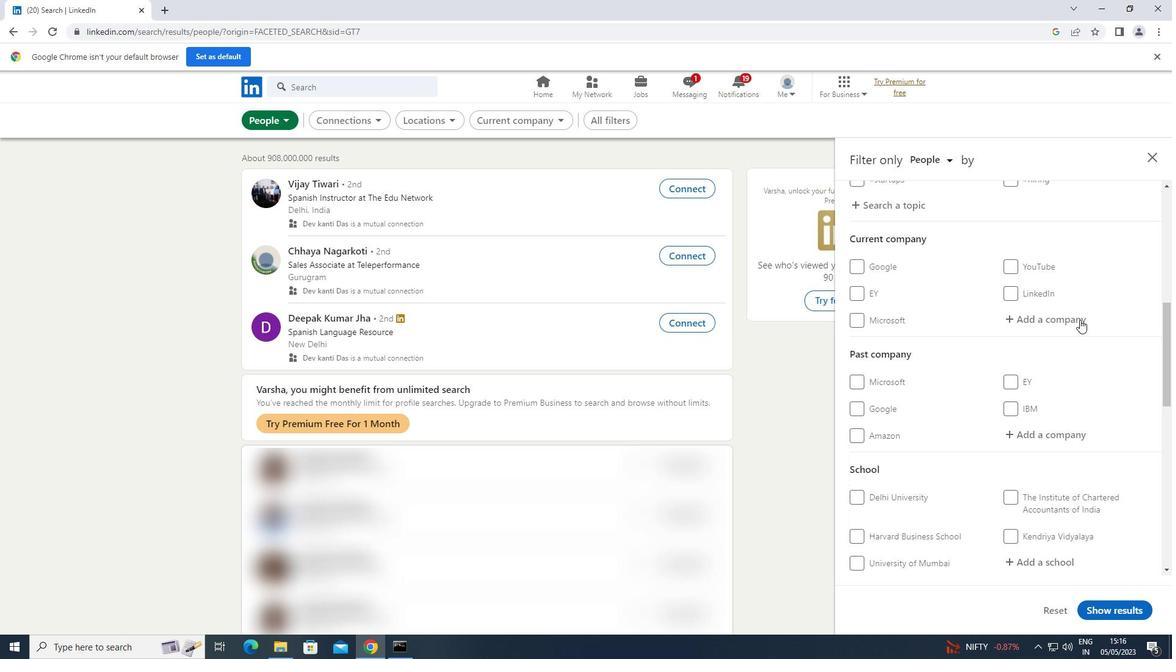 
Action: Key pressed <Key.shift>EAST-<Key.shift>WEST
Screenshot: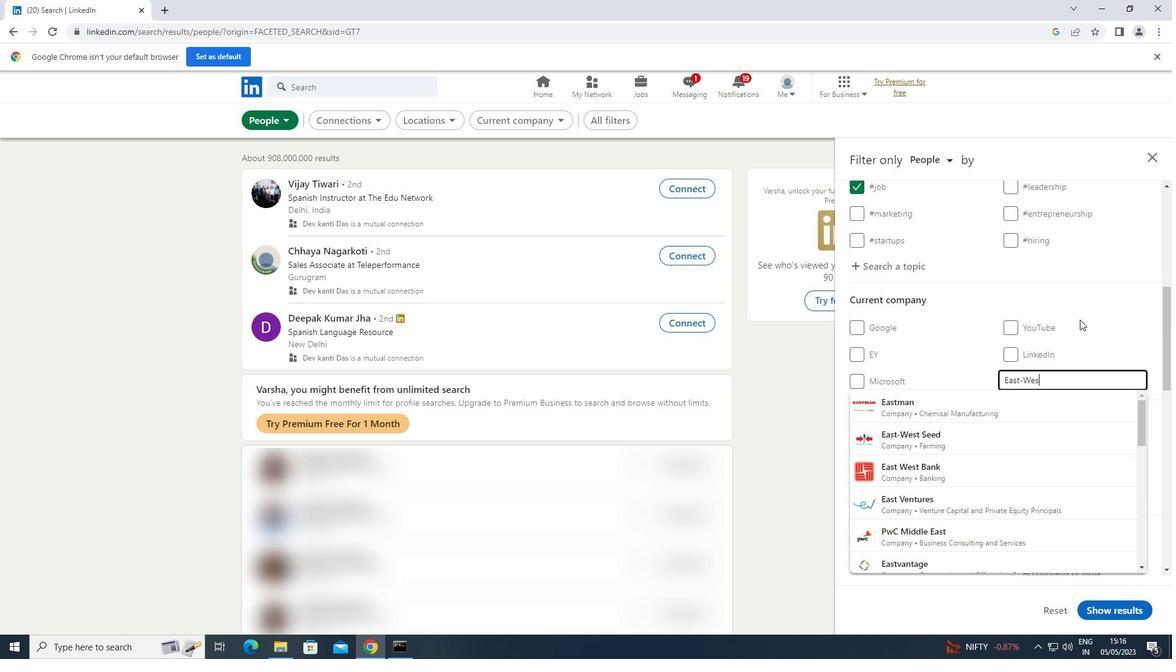 
Action: Mouse moved to (969, 430)
Screenshot: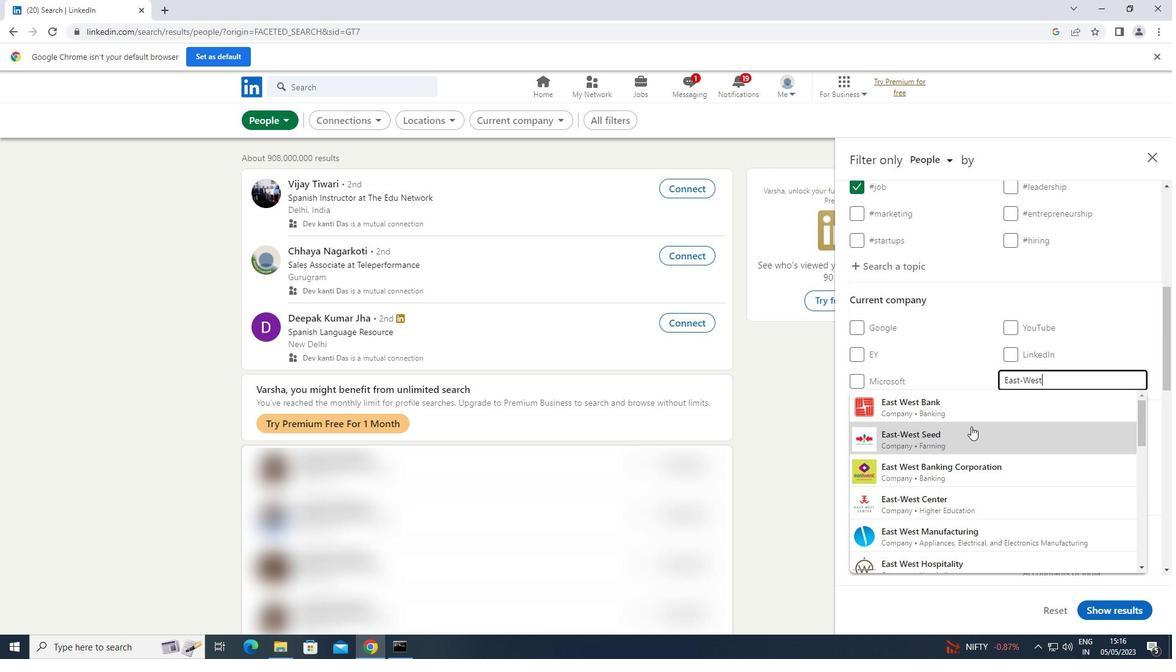 
Action: Mouse pressed left at (969, 430)
Screenshot: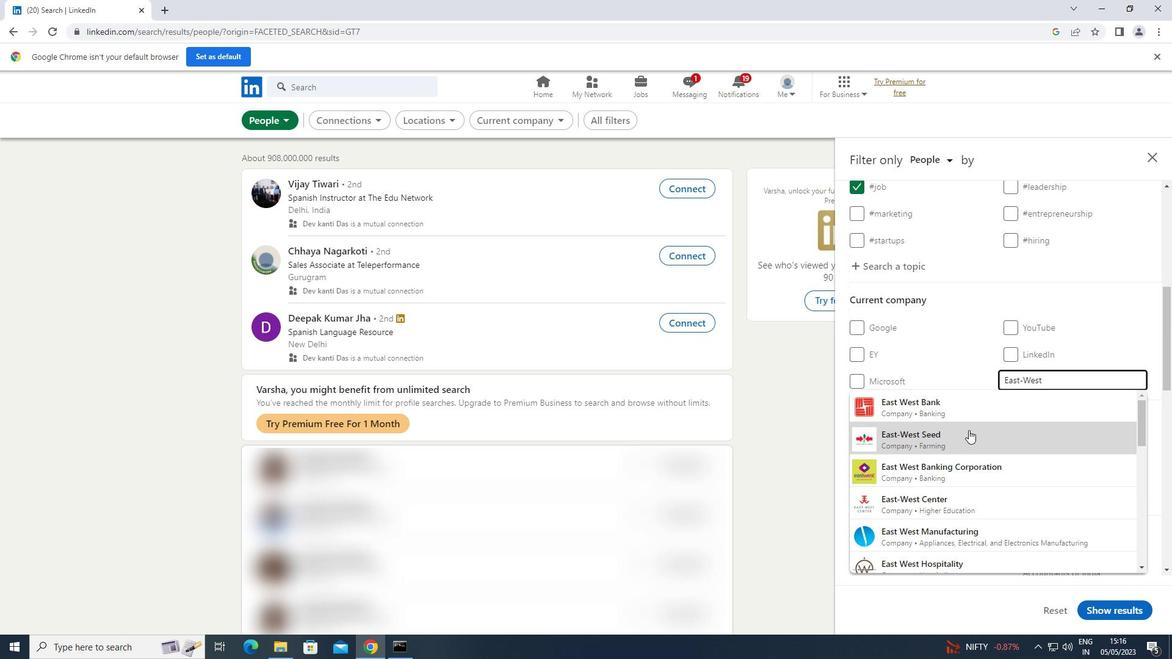 
Action: Mouse scrolled (969, 429) with delta (0, 0)
Screenshot: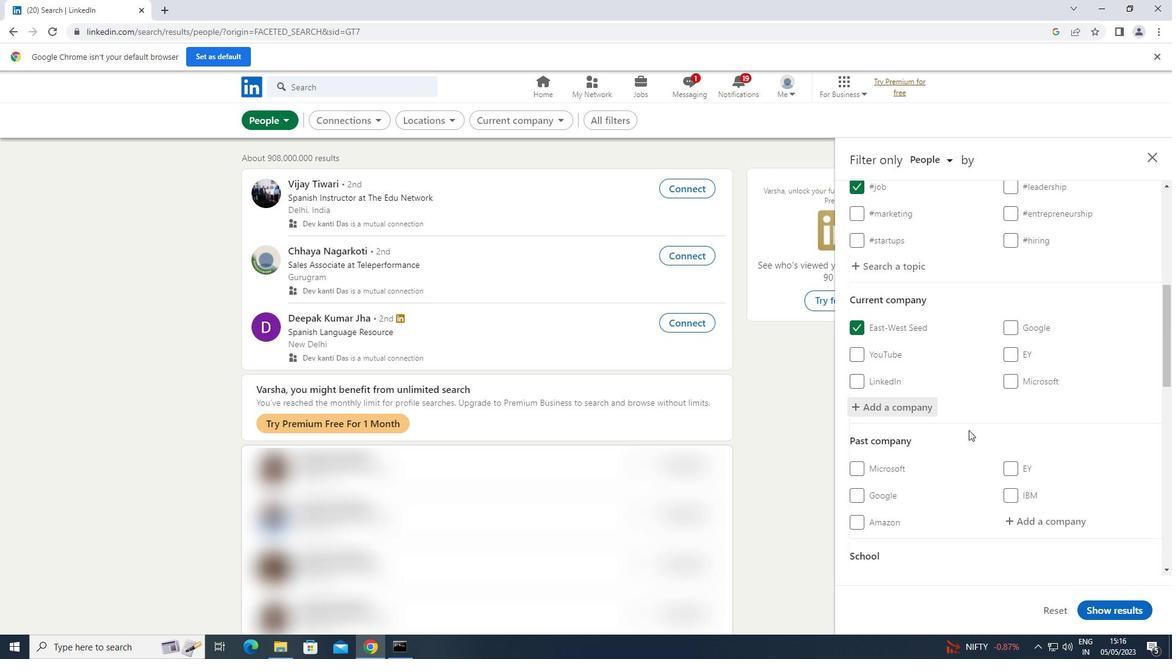 
Action: Mouse scrolled (969, 429) with delta (0, 0)
Screenshot: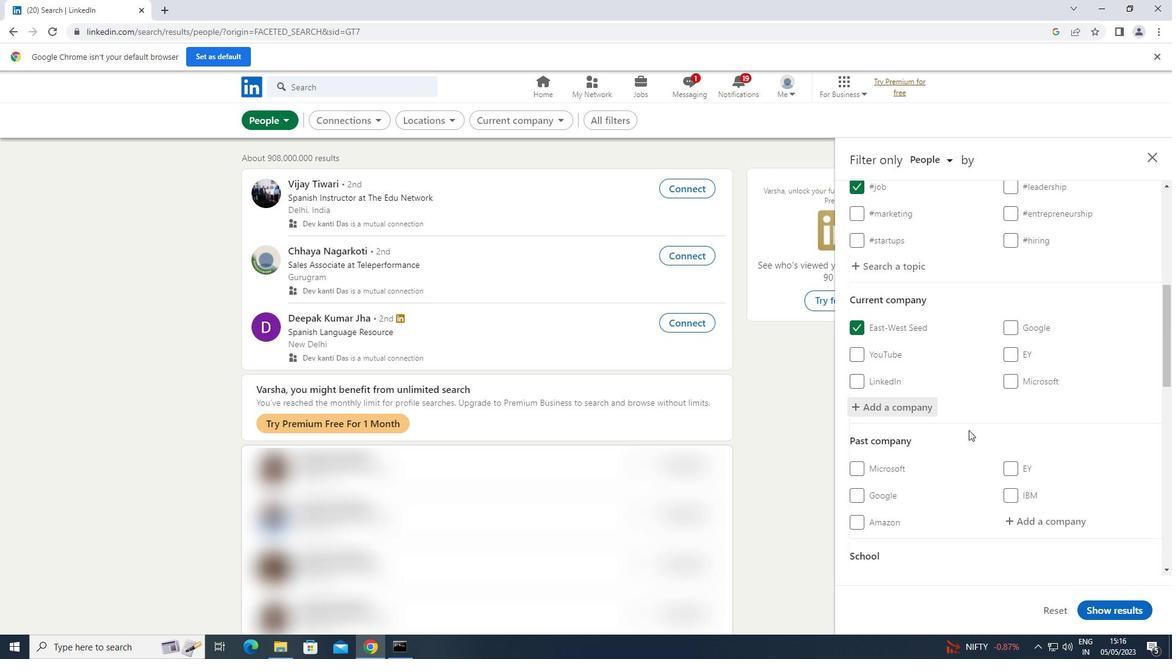 
Action: Mouse scrolled (969, 429) with delta (0, 0)
Screenshot: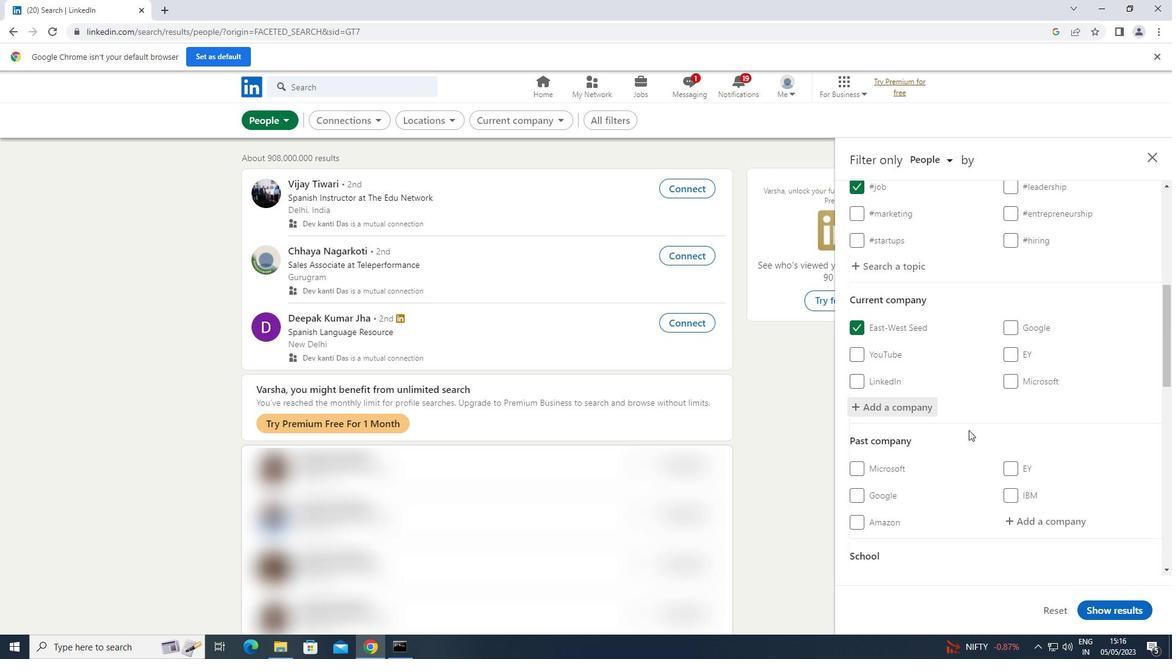 
Action: Mouse scrolled (969, 429) with delta (0, 0)
Screenshot: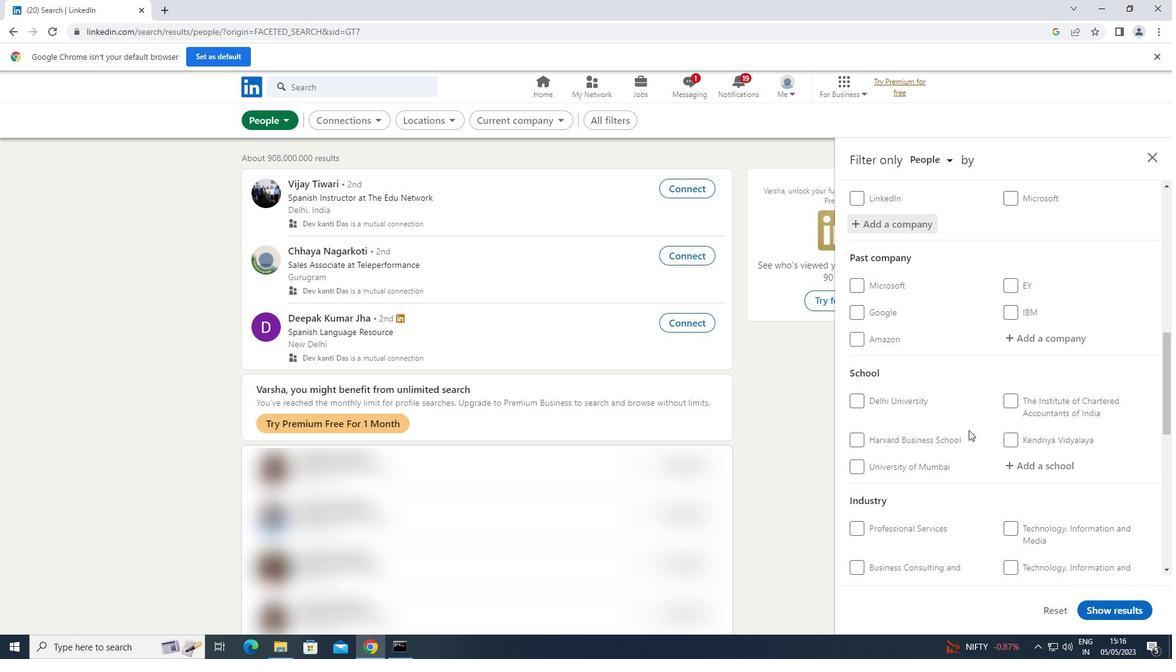 
Action: Mouse moved to (1029, 408)
Screenshot: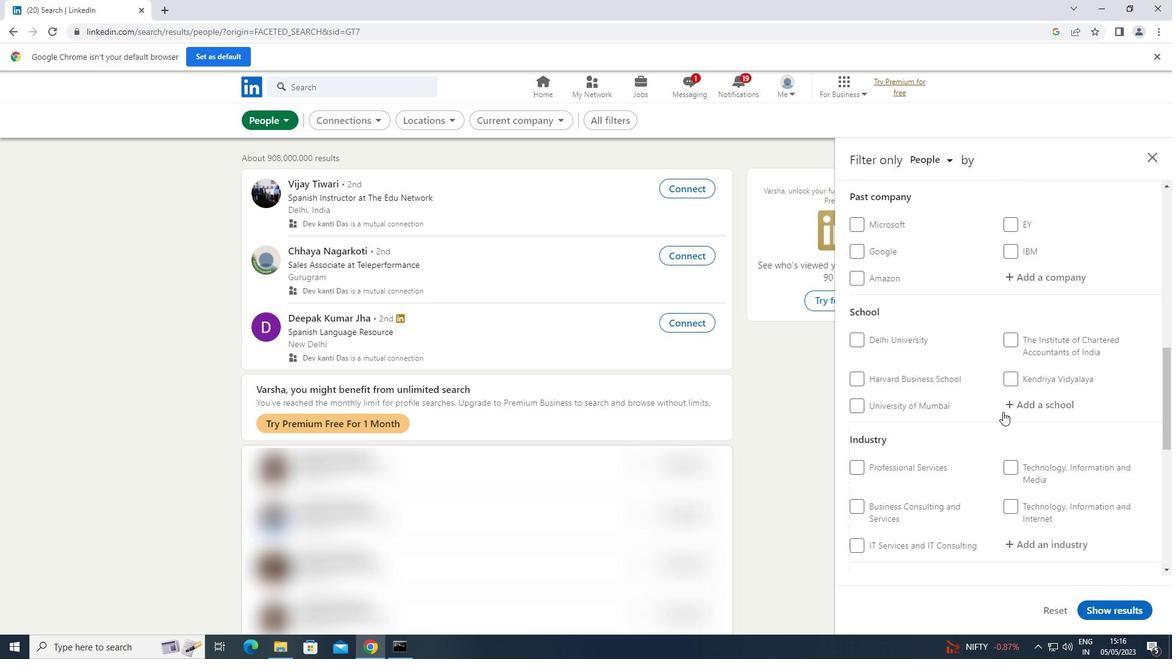 
Action: Mouse pressed left at (1029, 408)
Screenshot: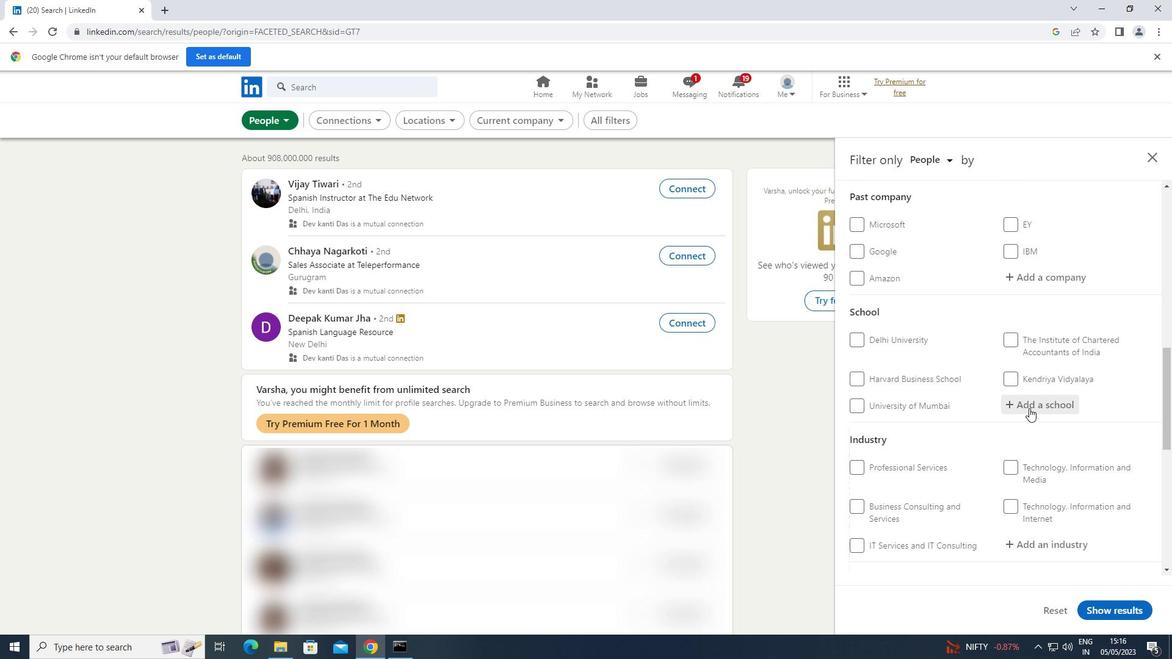 
Action: Key pressed <Key.shift>HINDUSTHAN
Screenshot: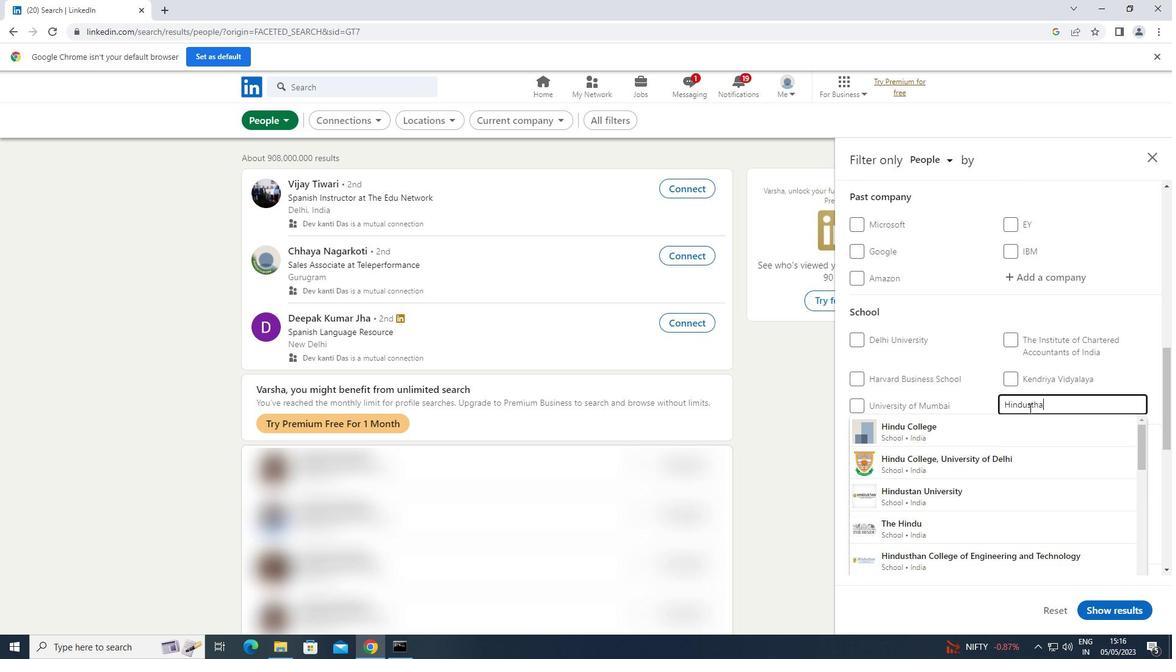 
Action: Mouse moved to (1003, 424)
Screenshot: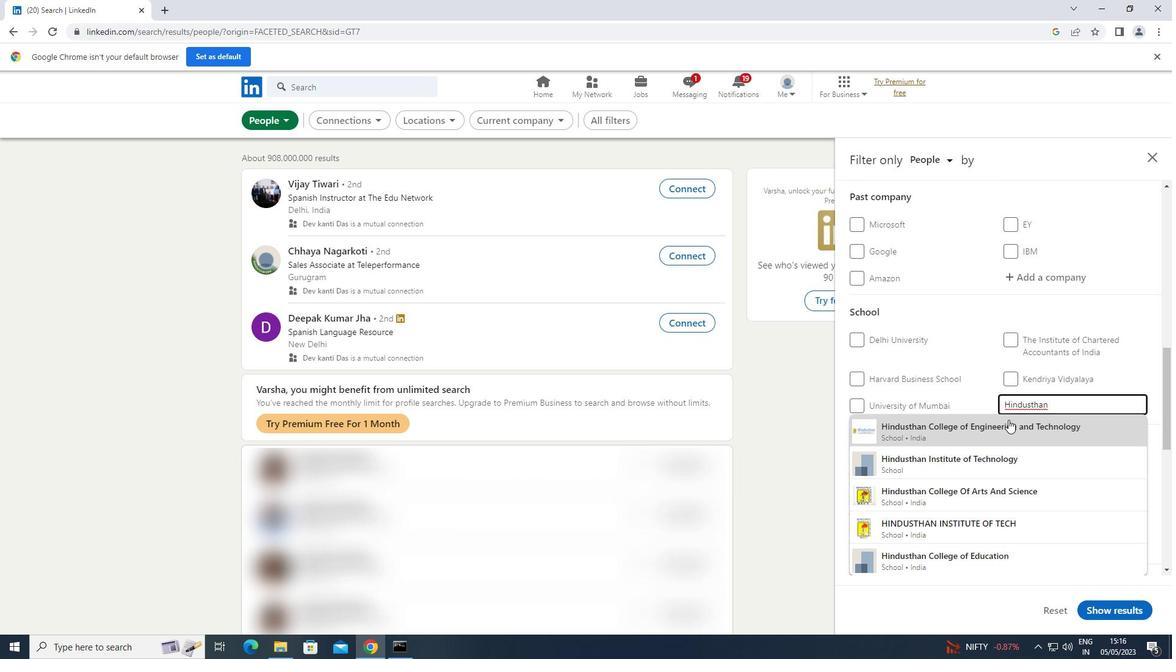 
Action: Mouse pressed left at (1003, 424)
Screenshot: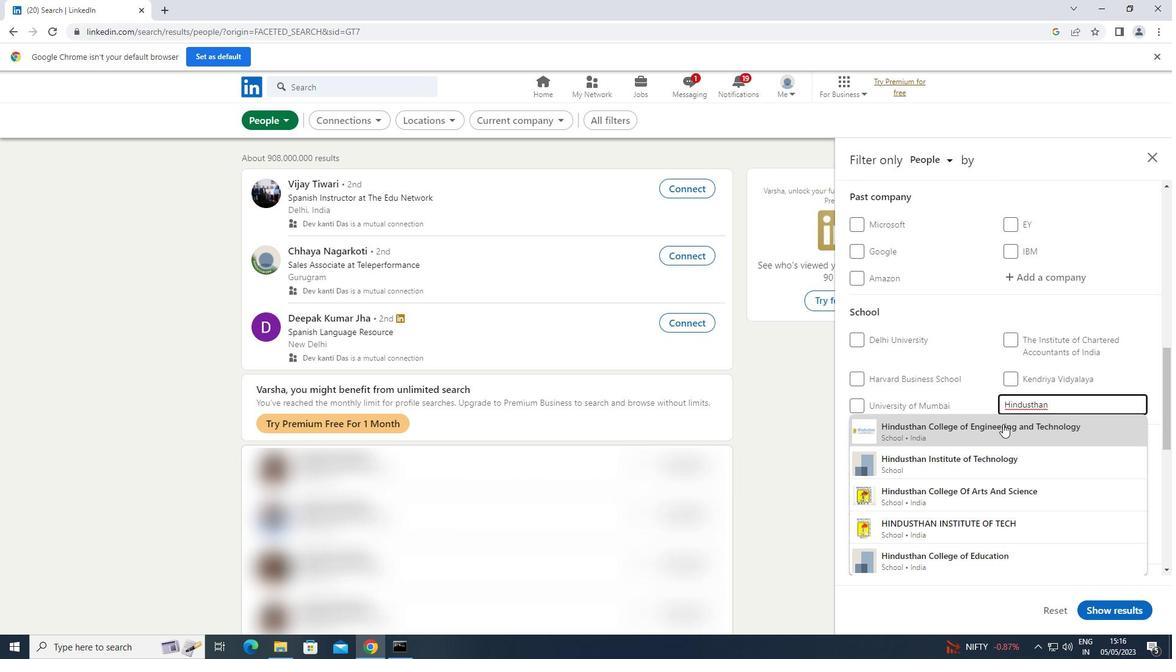 
Action: Mouse scrolled (1003, 423) with delta (0, 0)
Screenshot: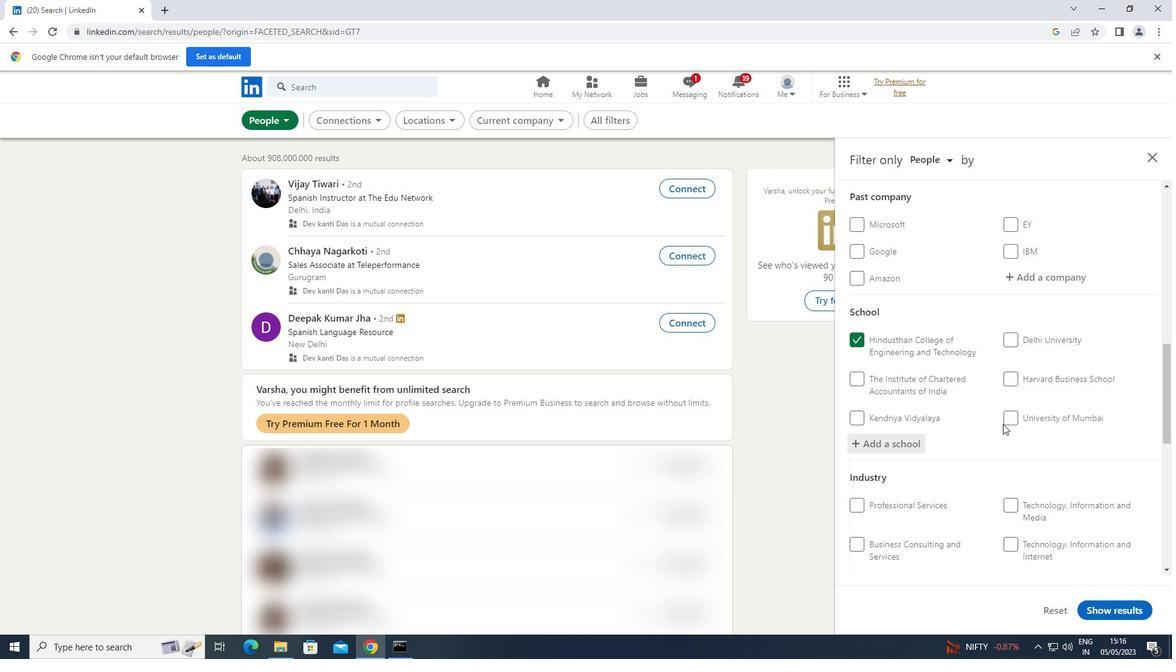 
Action: Mouse scrolled (1003, 423) with delta (0, 0)
Screenshot: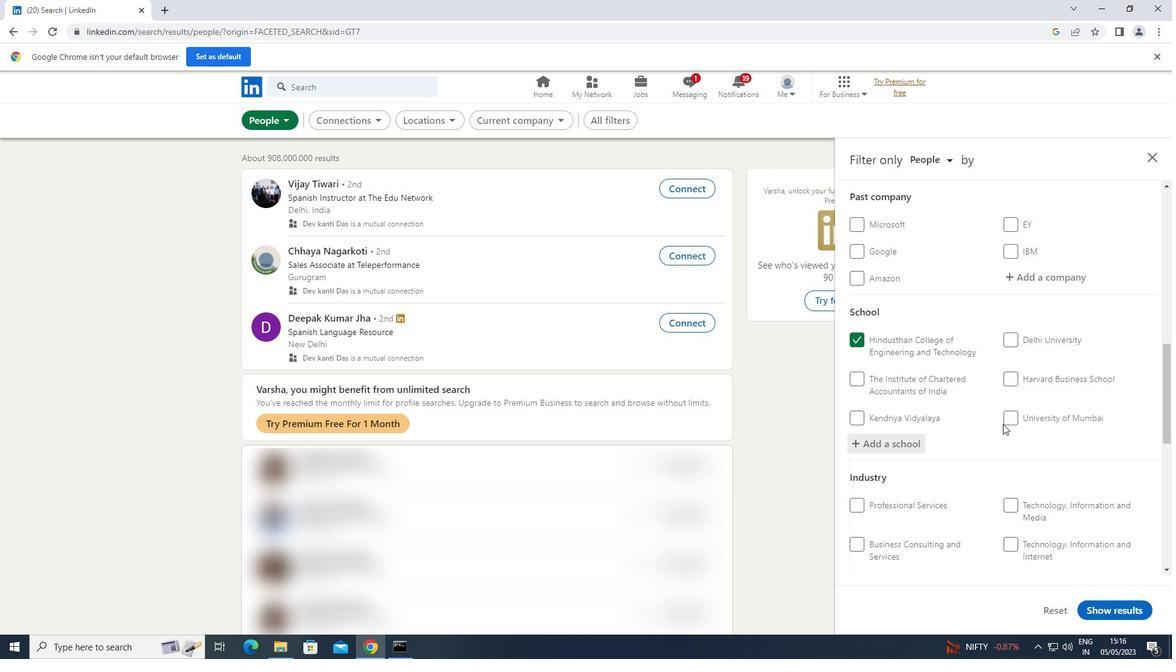 
Action: Mouse scrolled (1003, 423) with delta (0, 0)
Screenshot: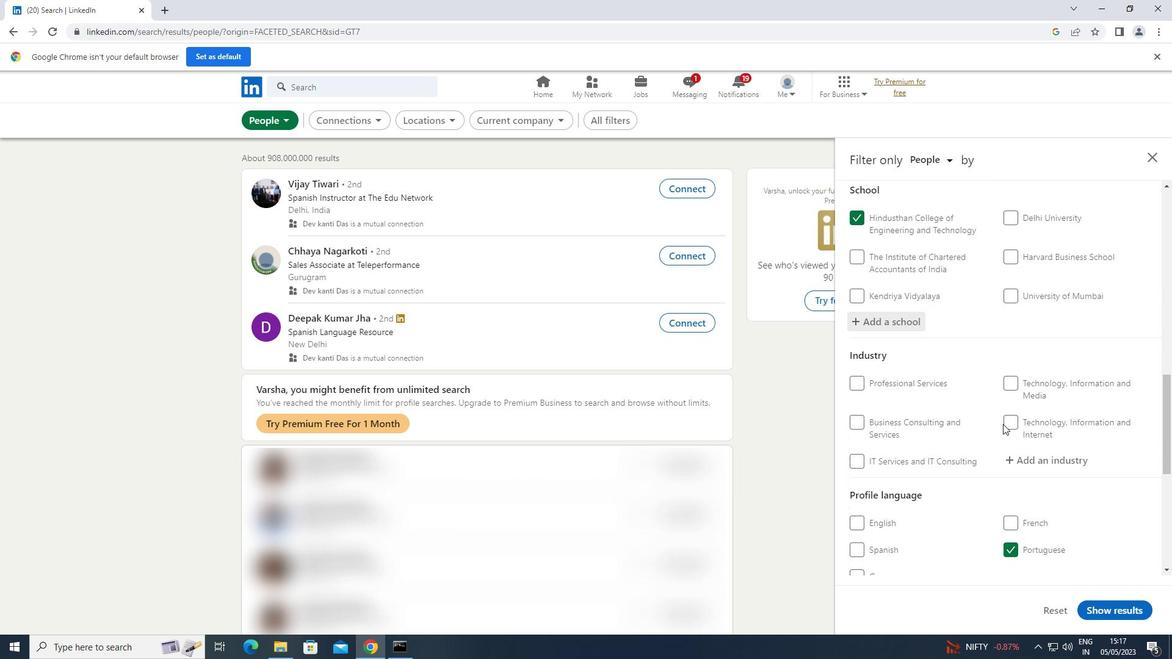
Action: Mouse moved to (1057, 403)
Screenshot: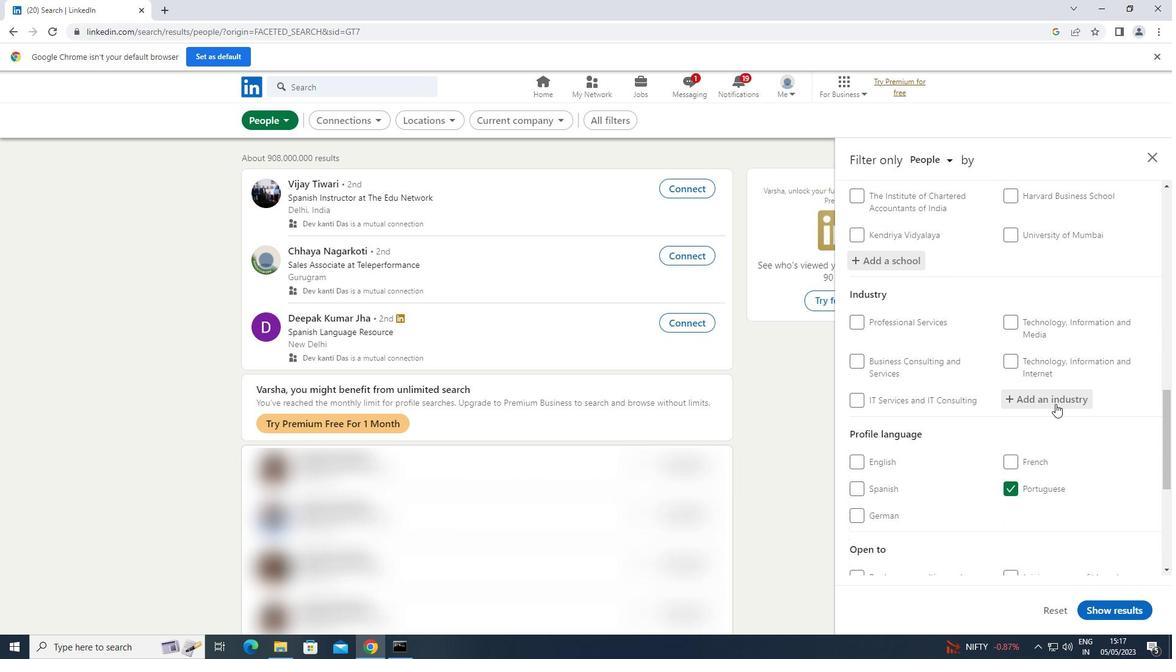 
Action: Mouse pressed left at (1057, 403)
Screenshot: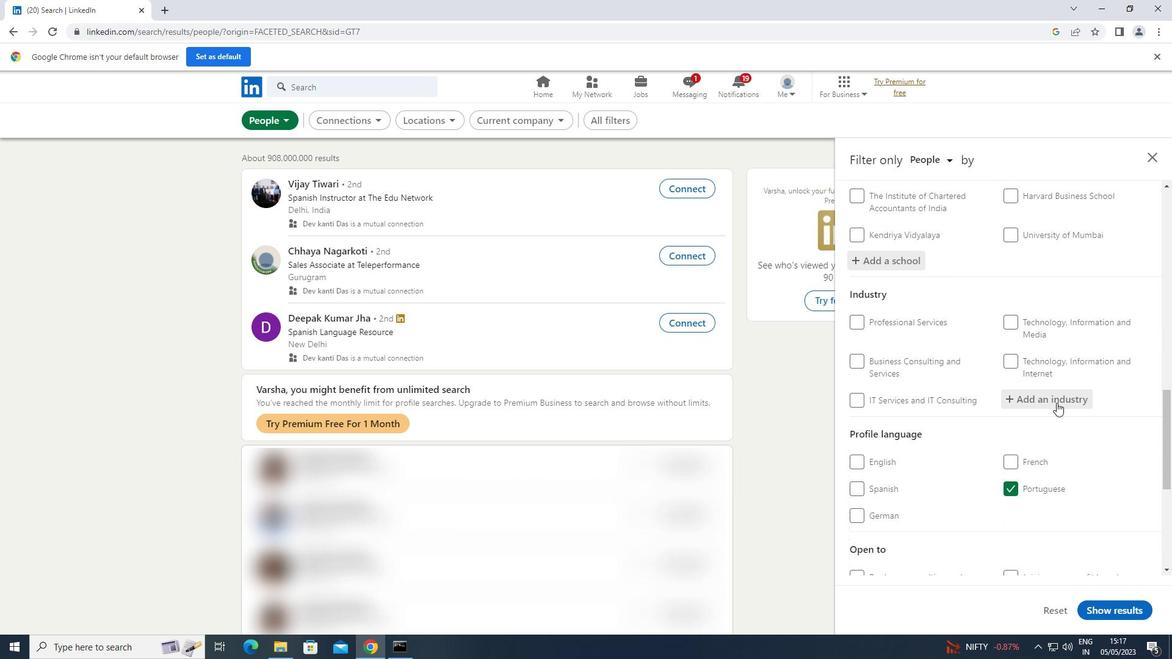 
Action: Key pressed <Key.shift>ENVIRONMENTAL
Screenshot: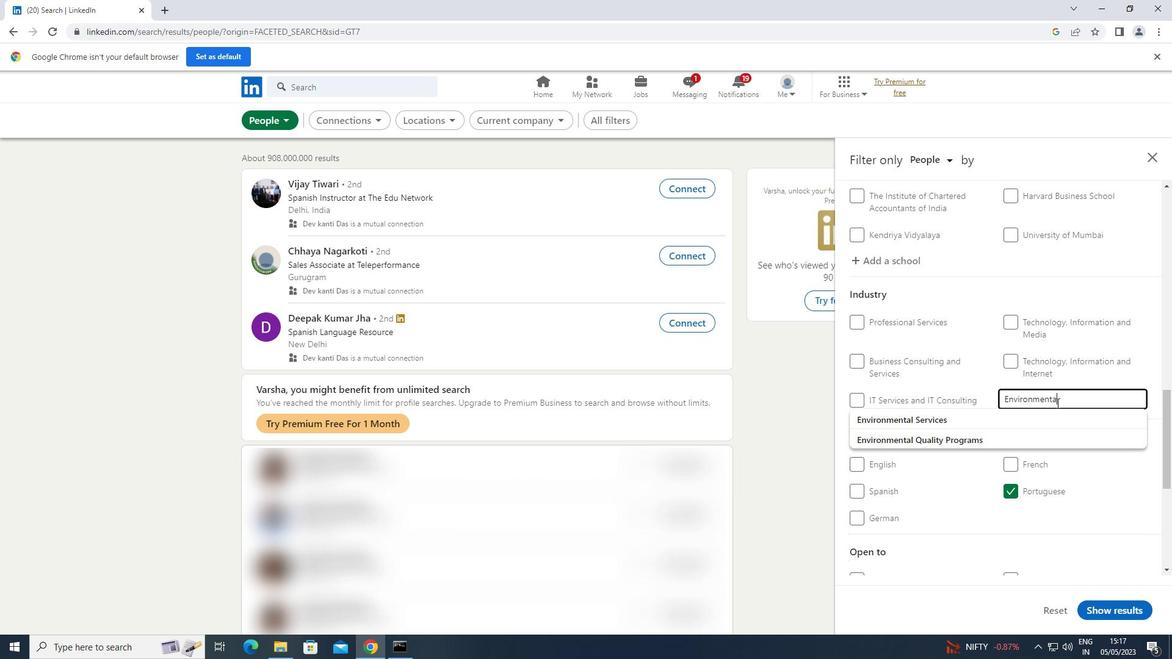 
Action: Mouse moved to (996, 421)
Screenshot: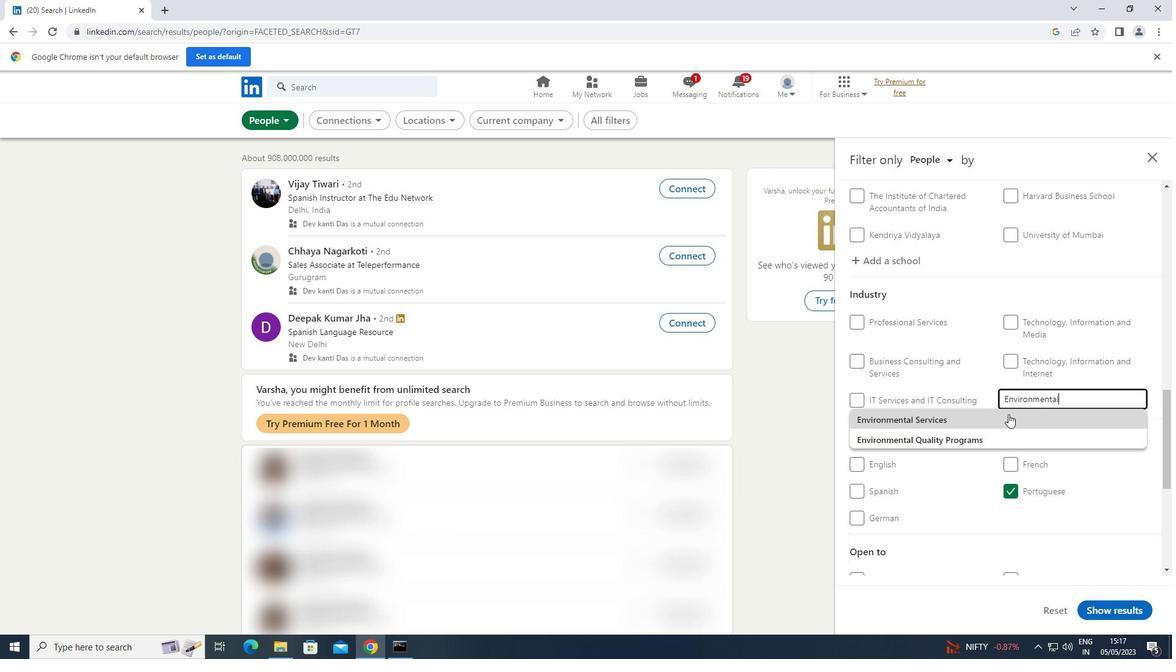 
Action: Mouse pressed left at (996, 421)
Screenshot: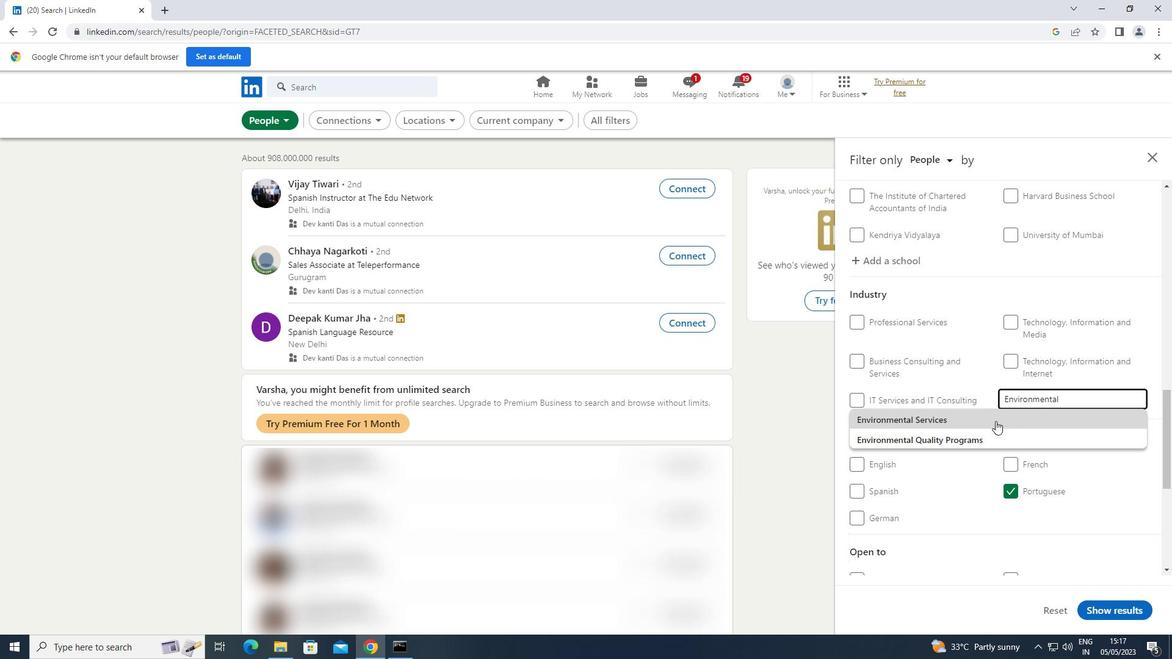 
Action: Mouse scrolled (996, 420) with delta (0, 0)
Screenshot: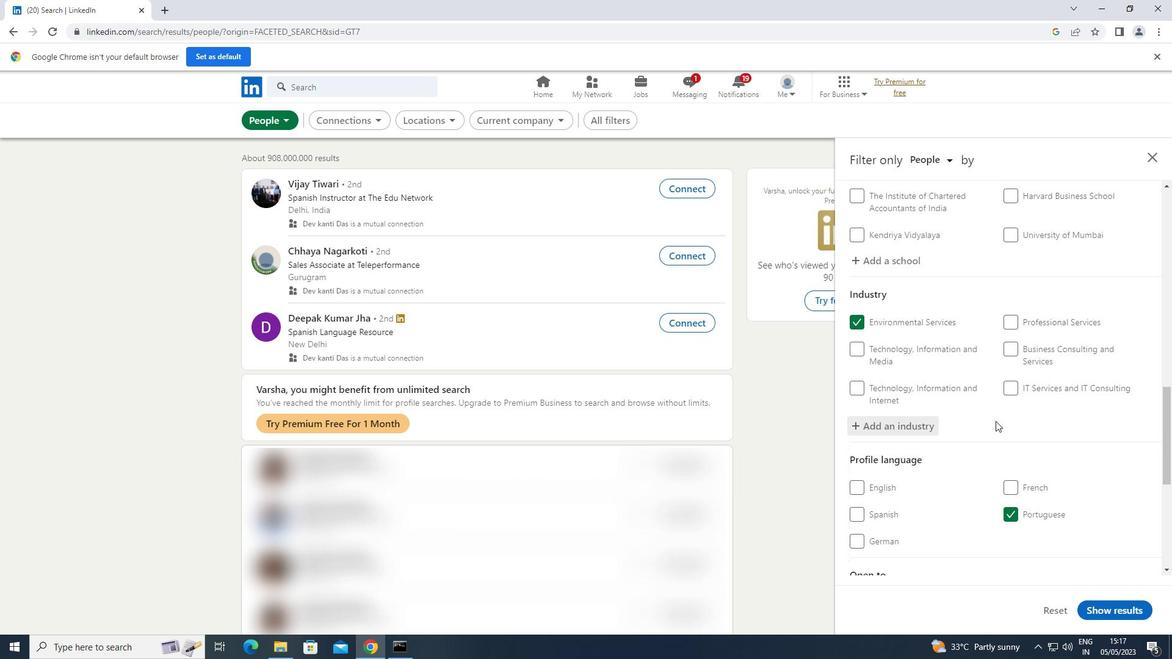 
Action: Mouse scrolled (996, 420) with delta (0, 0)
Screenshot: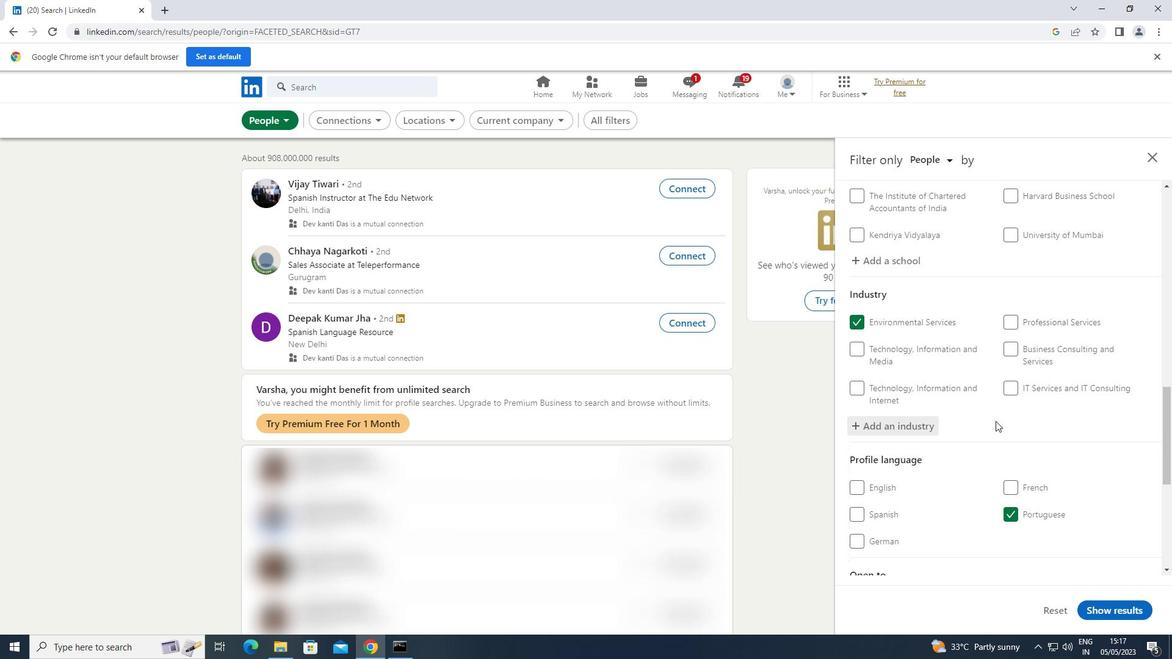 
Action: Mouse scrolled (996, 420) with delta (0, 0)
Screenshot: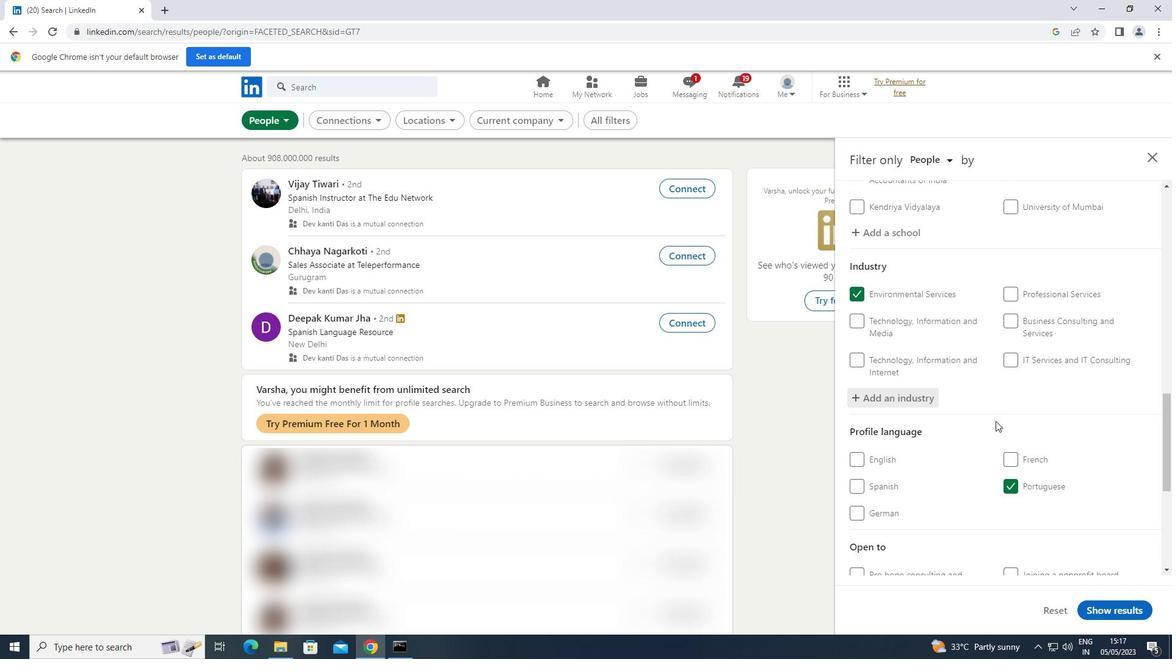
Action: Mouse moved to (996, 421)
Screenshot: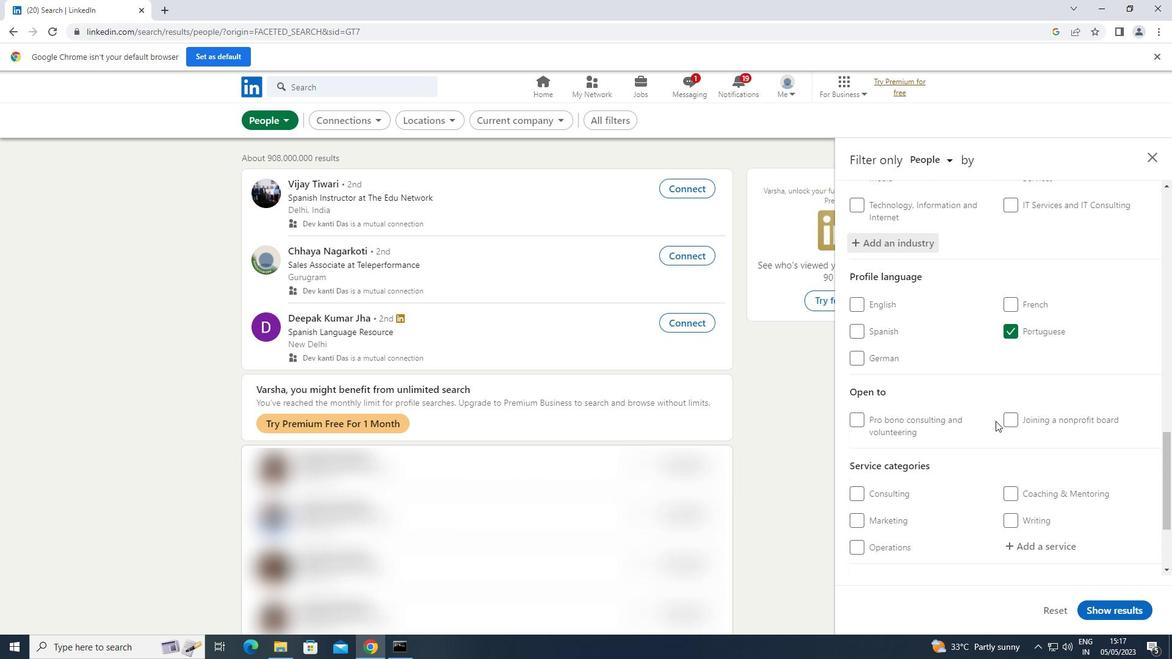 
Action: Mouse scrolled (996, 420) with delta (0, 0)
Screenshot: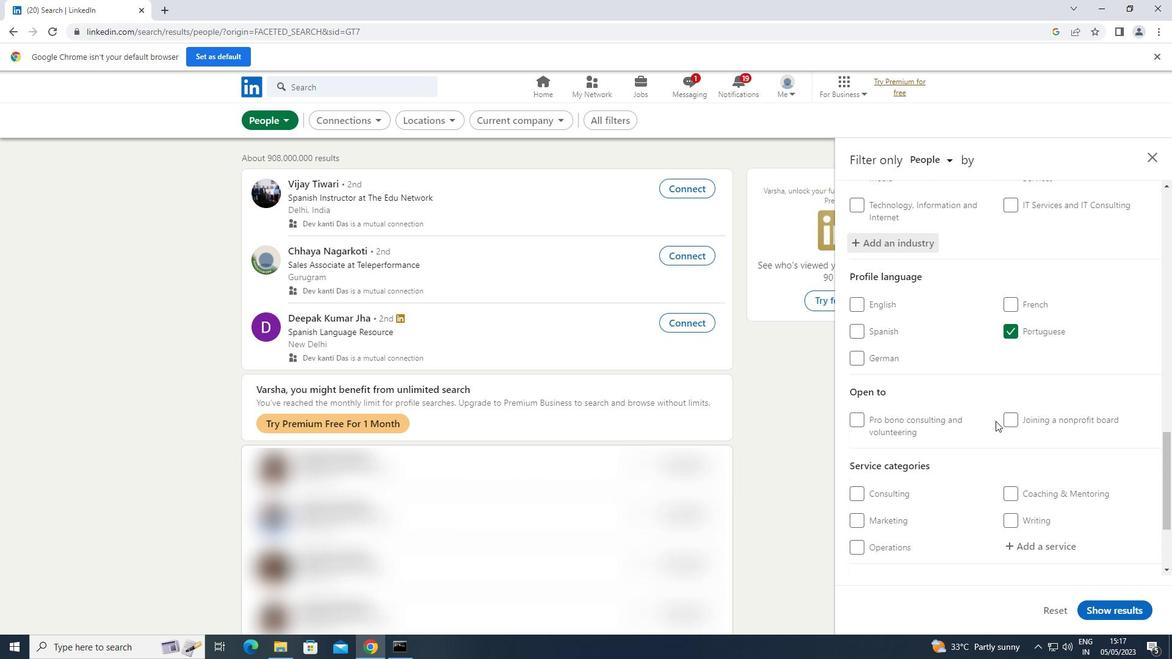 
Action: Mouse scrolled (996, 420) with delta (0, 0)
Screenshot: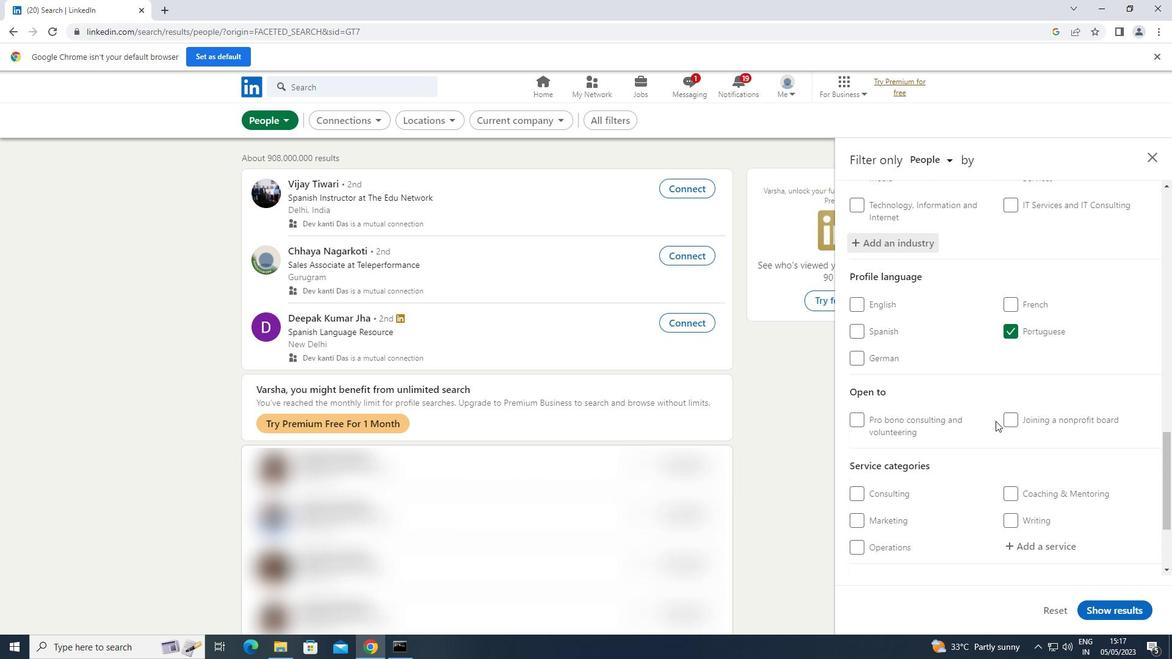 
Action: Mouse moved to (1047, 416)
Screenshot: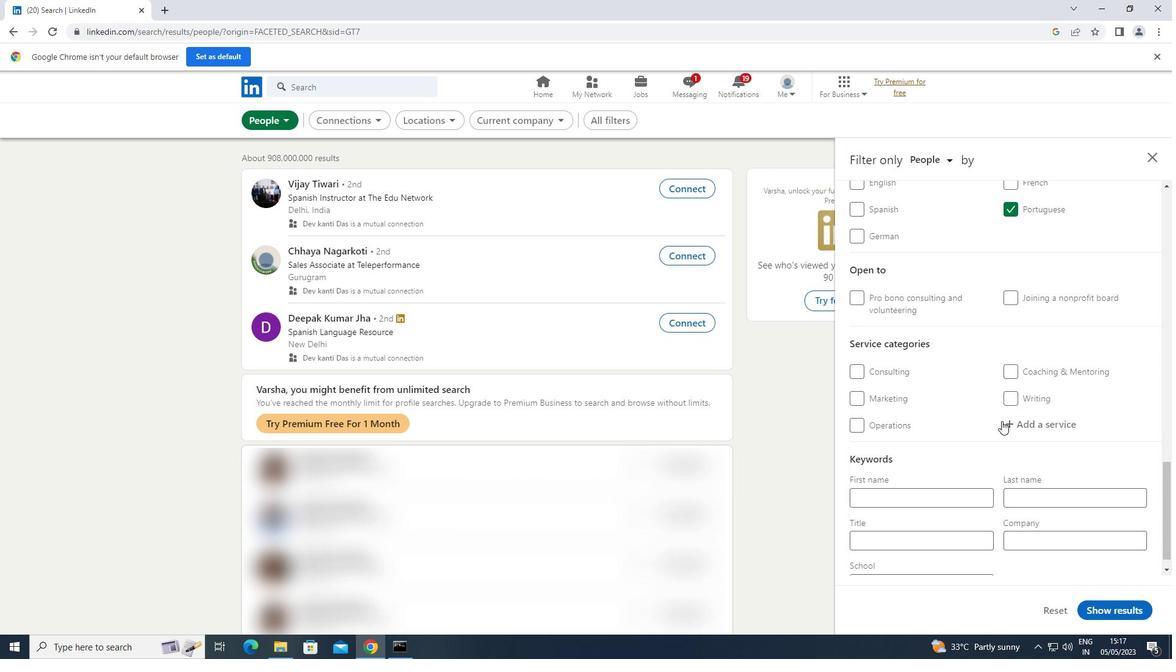 
Action: Mouse pressed left at (1047, 416)
Screenshot: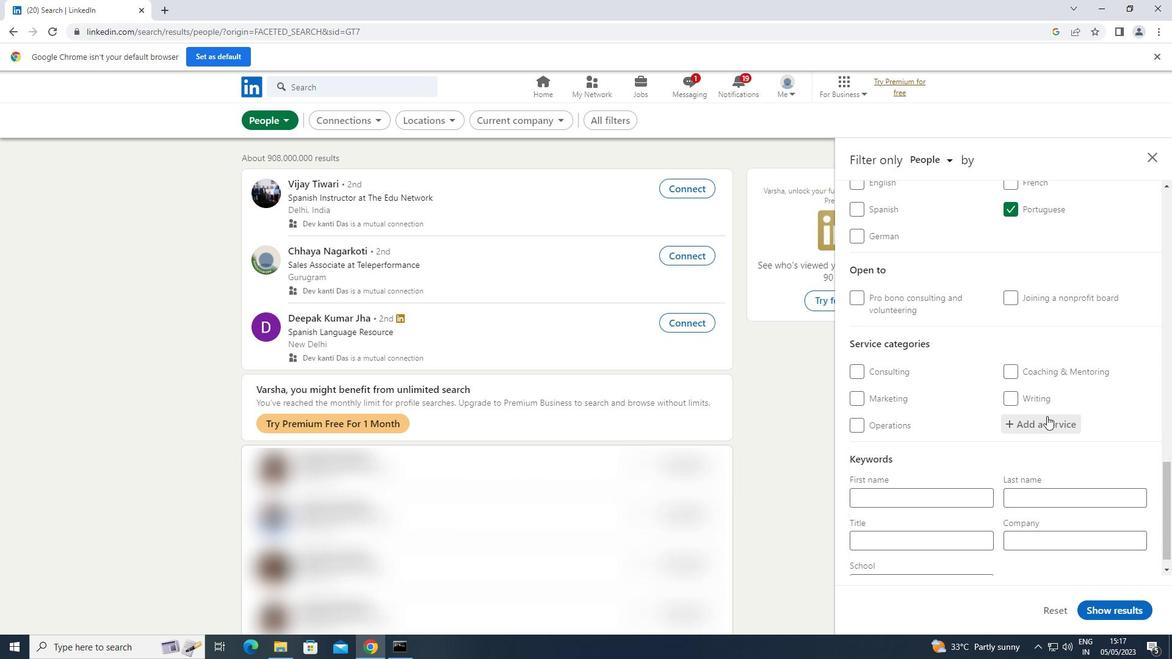 
Action: Key pressed <Key.shift><Key.shift><Key.shift>ASSISTANCE<Key.shift>ADVERTISING
Screenshot: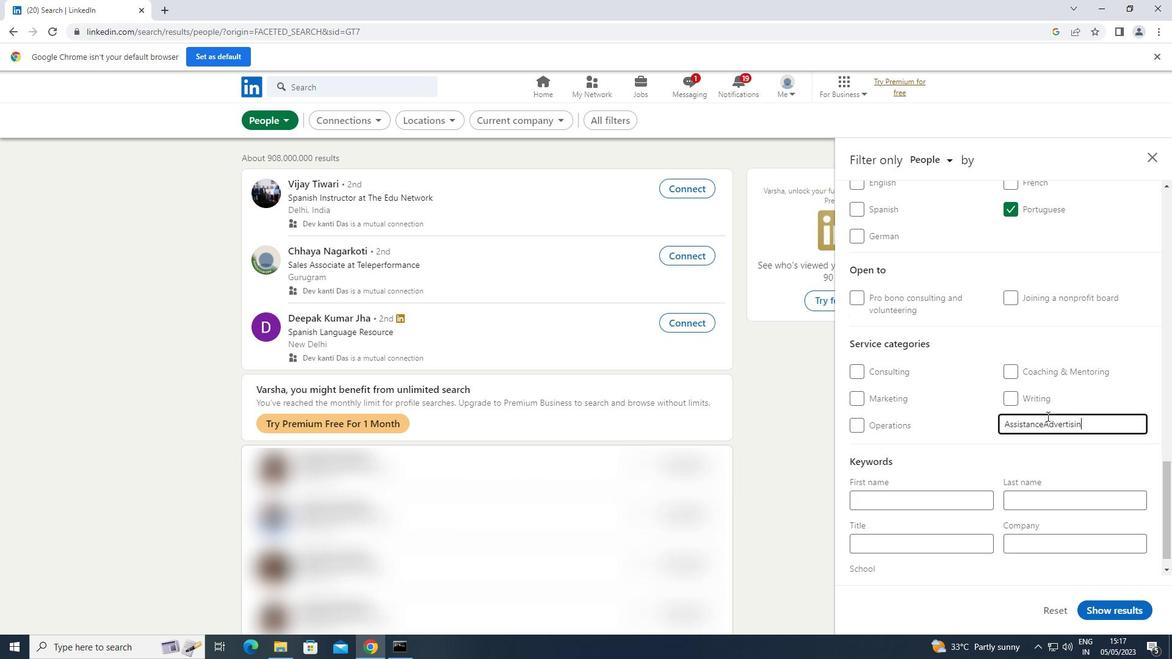 
Action: Mouse moved to (929, 543)
Screenshot: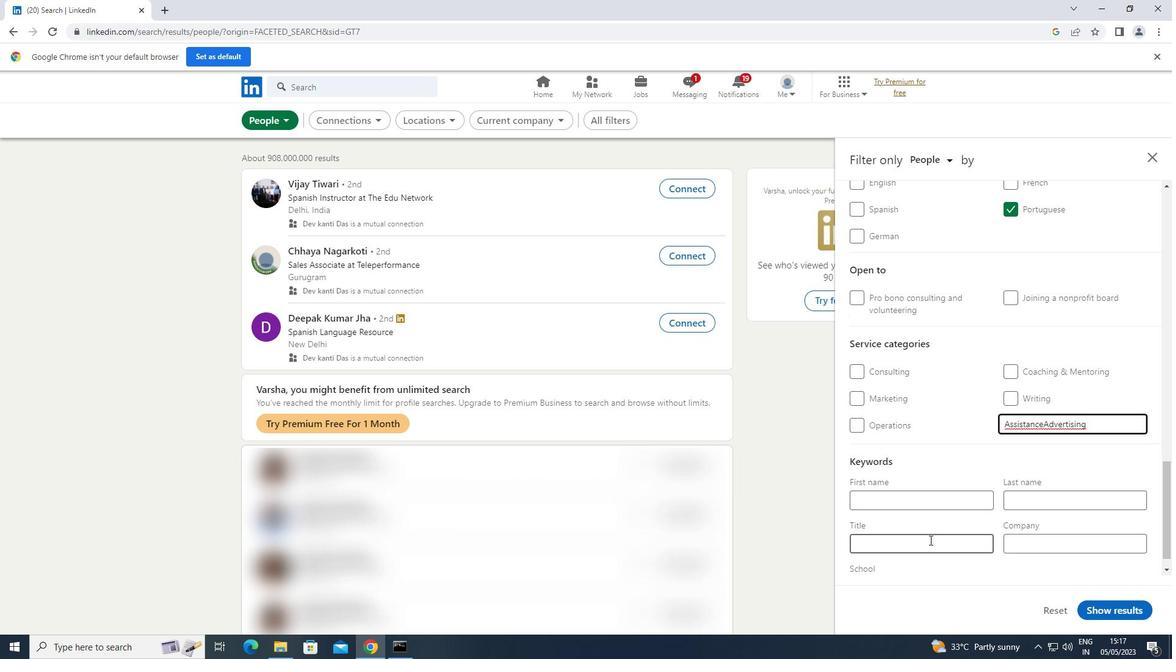 
Action: Mouse pressed left at (929, 543)
Screenshot: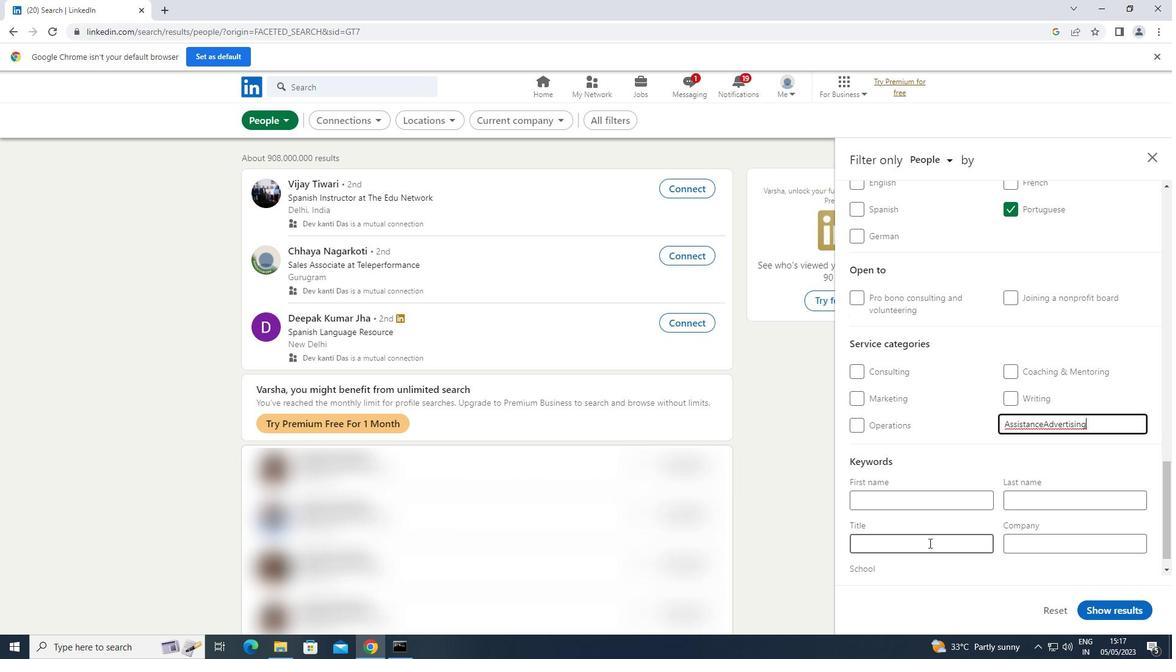 
Action: Key pressed <Key.shift>GRANT<Key.space><Key.shift>WRITER
Screenshot: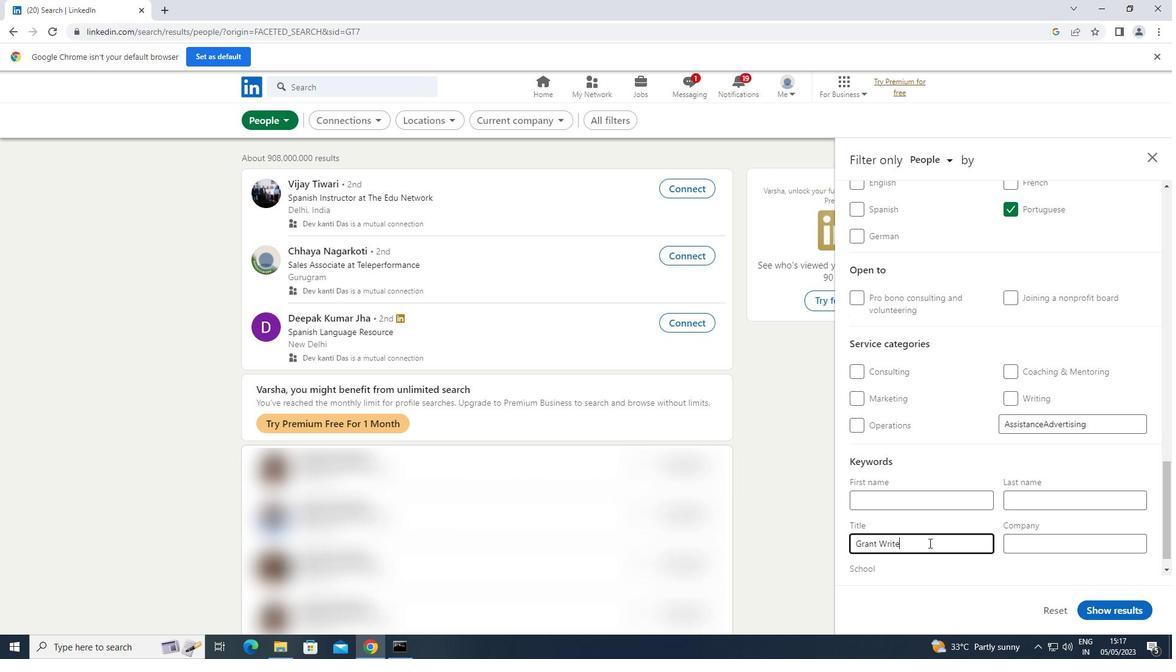 
Action: Mouse moved to (1102, 603)
Screenshot: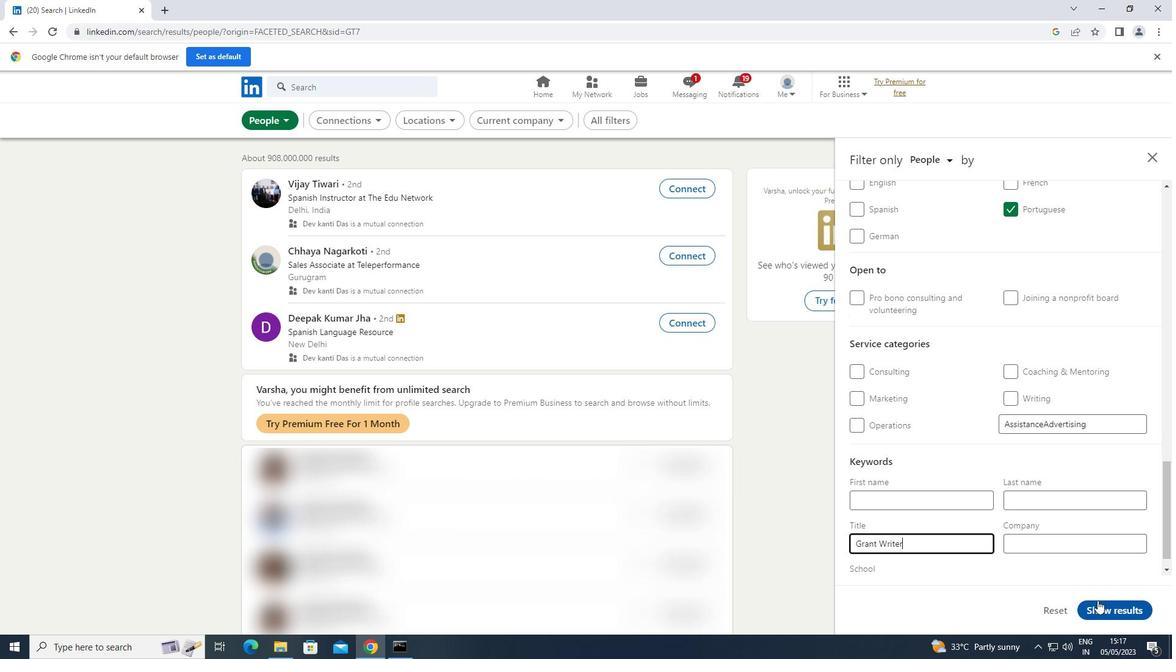 
Action: Mouse pressed left at (1102, 603)
Screenshot: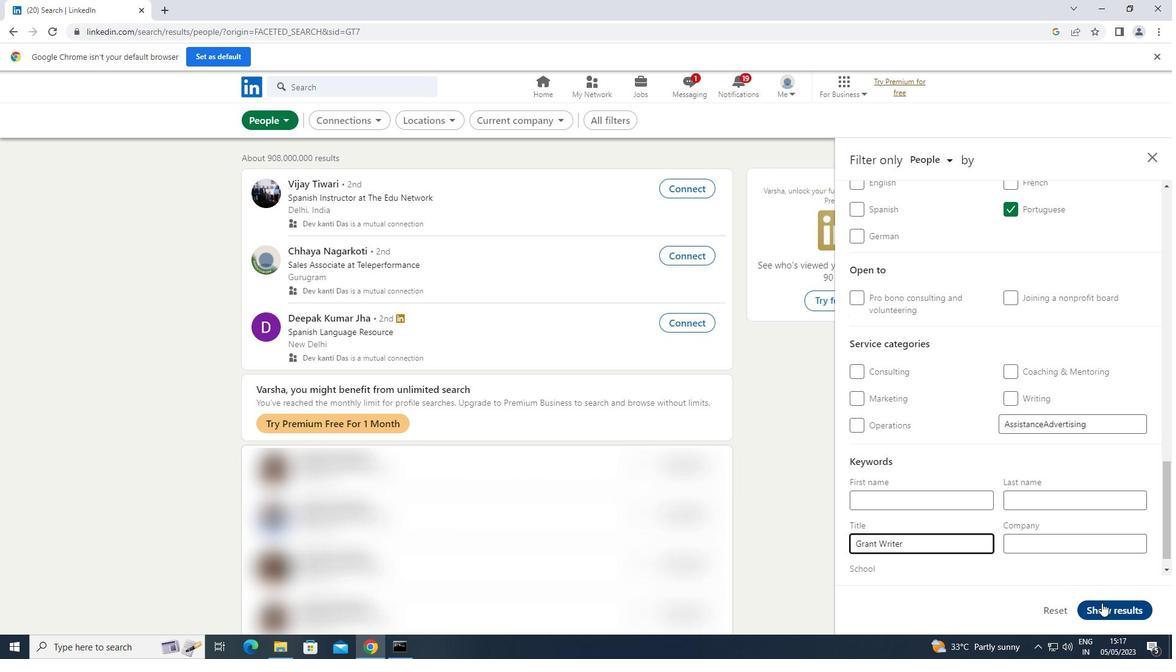 
